 Task: Search one way flight ticket for 3 adults, 3 children in business from Nantucket: Nantucket Memorial Airport to Jacksonville: Albert J. Ellis Airport on 5-3-2023. Choice of flights is Southwest. Number of bags: 1 carry on bag and 3 checked bags. Outbound departure time preference is 12:00.
Action: Mouse moved to (249, 332)
Screenshot: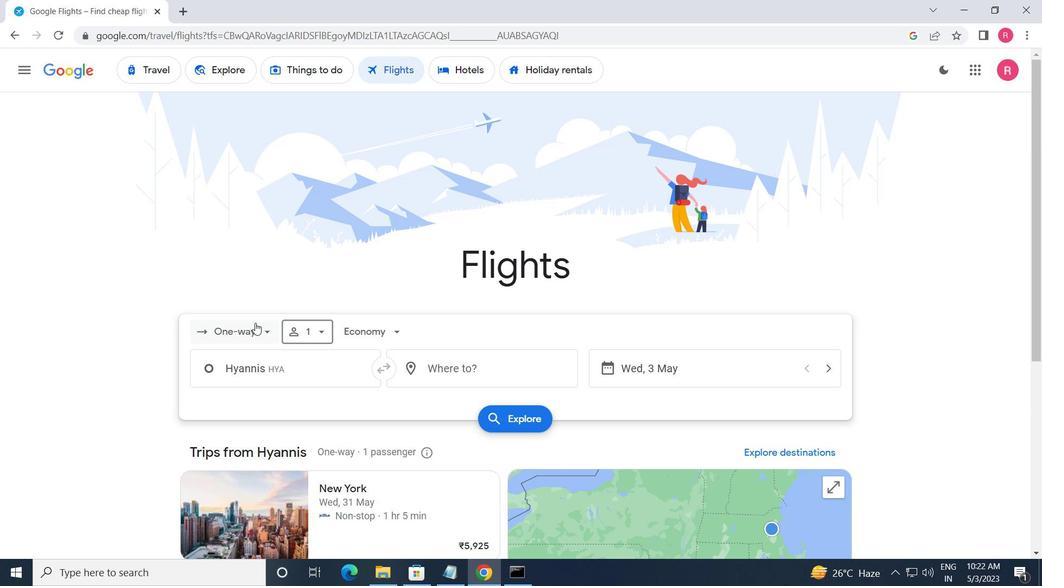 
Action: Mouse pressed left at (249, 332)
Screenshot: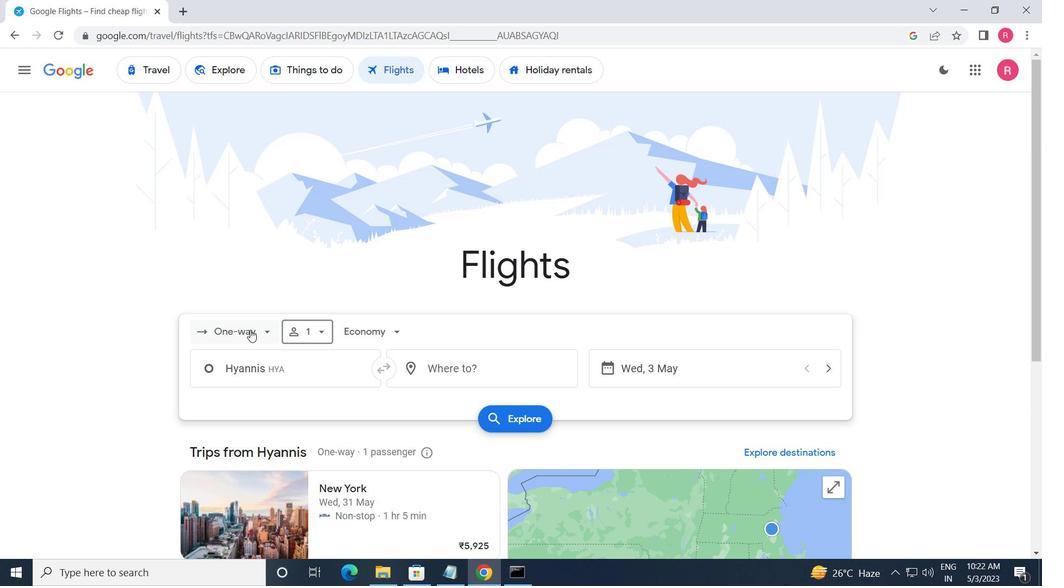 
Action: Mouse moved to (261, 392)
Screenshot: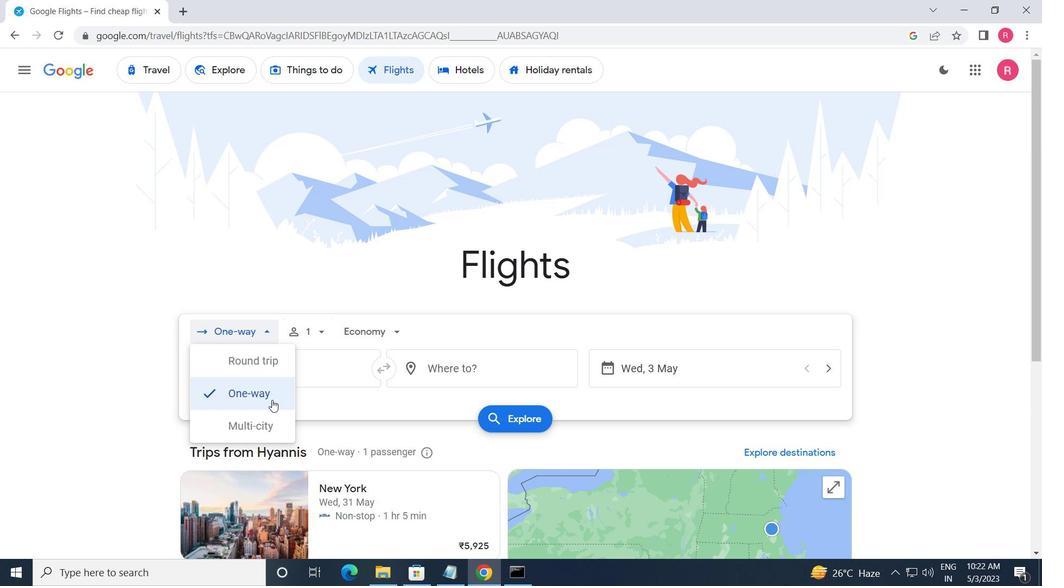 
Action: Mouse pressed left at (261, 392)
Screenshot: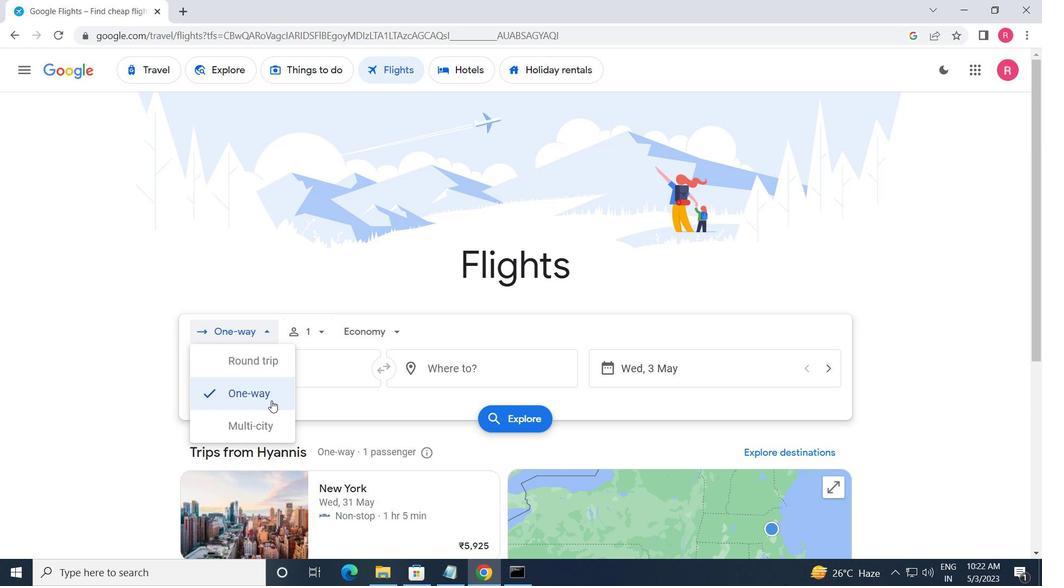 
Action: Mouse moved to (312, 345)
Screenshot: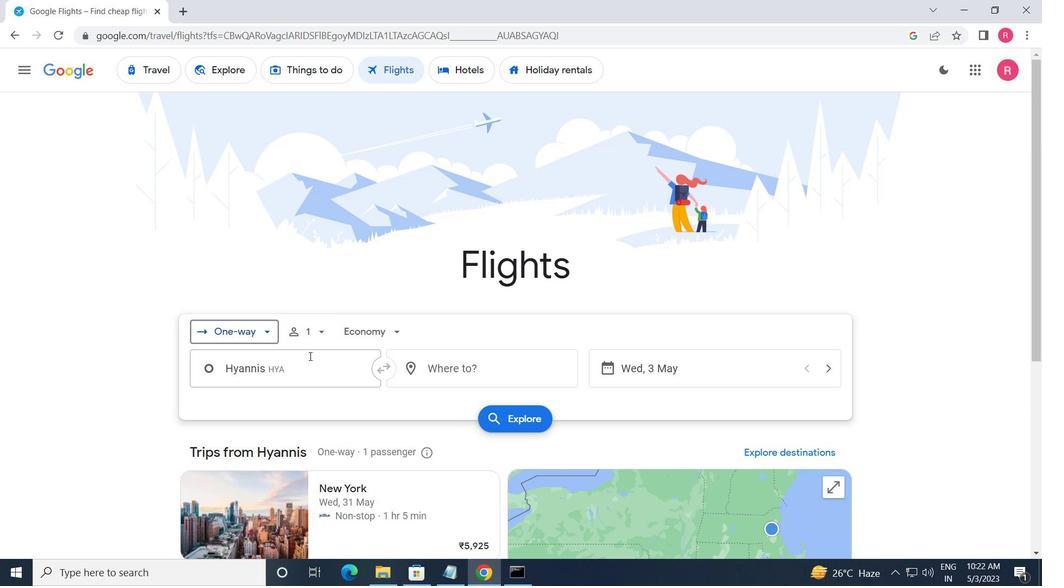 
Action: Mouse pressed left at (312, 345)
Screenshot: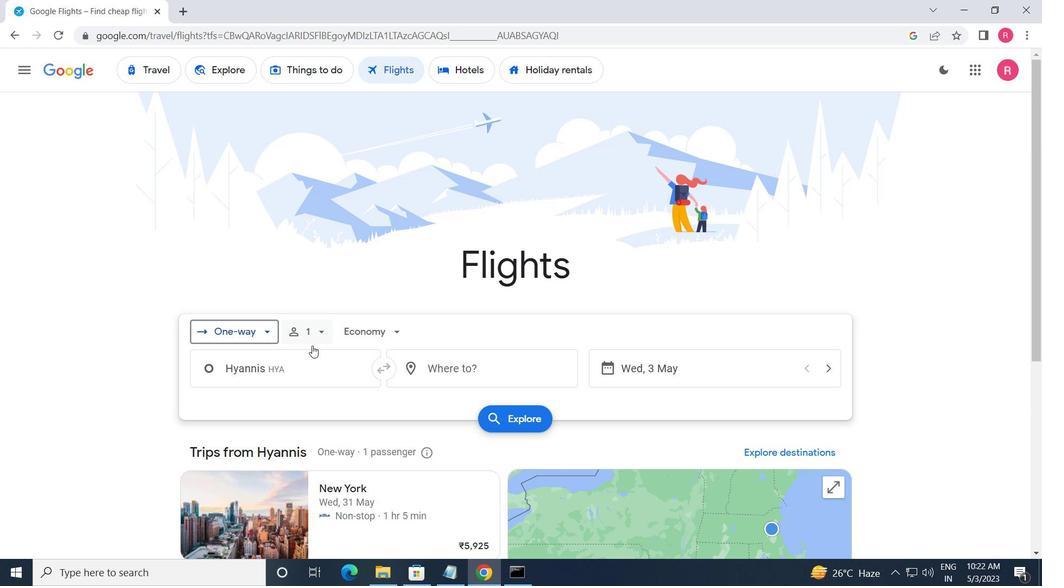
Action: Mouse moved to (434, 371)
Screenshot: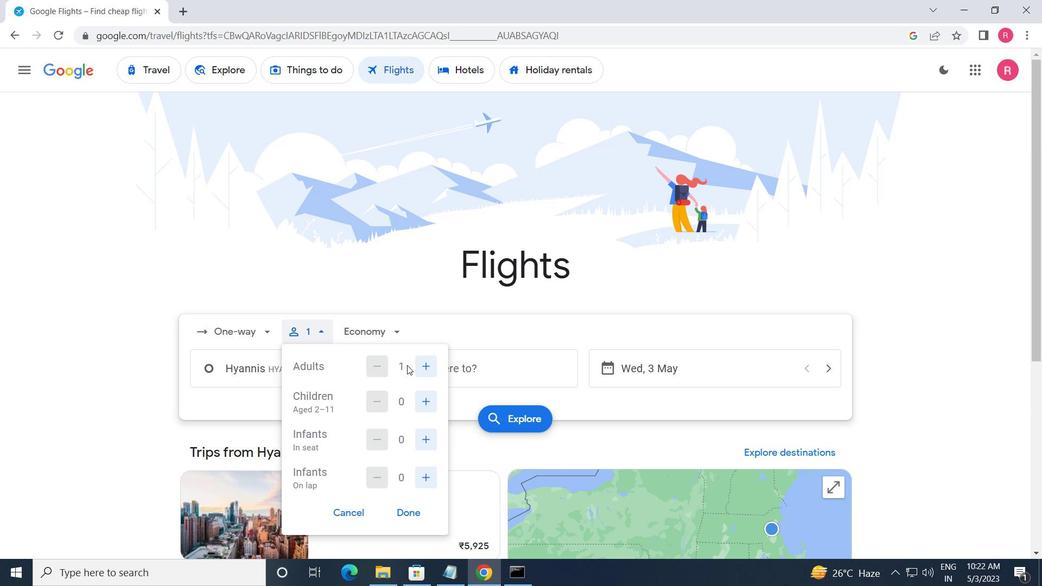 
Action: Mouse pressed left at (434, 371)
Screenshot: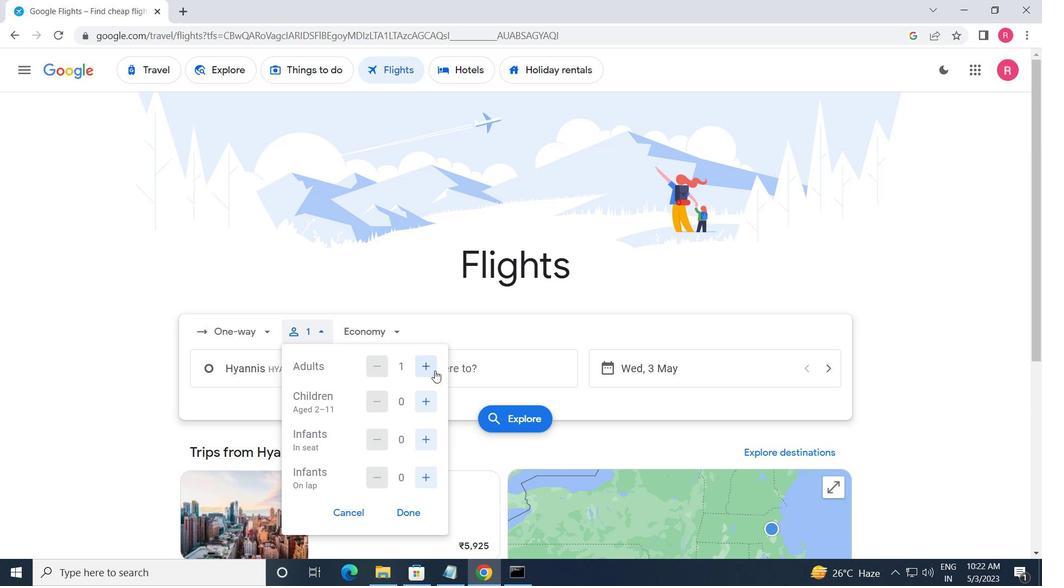 
Action: Mouse pressed left at (434, 371)
Screenshot: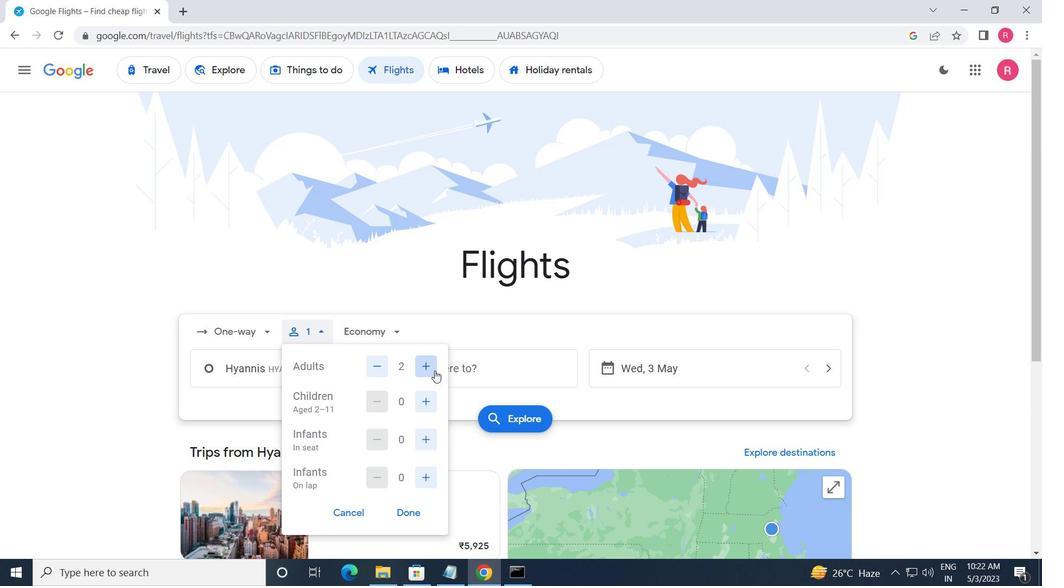 
Action: Mouse moved to (427, 408)
Screenshot: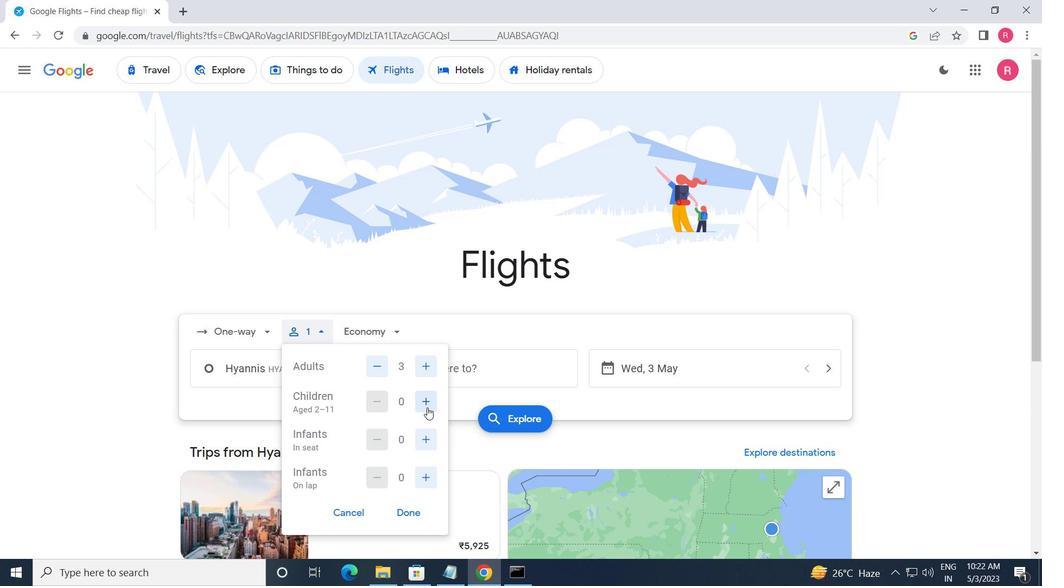 
Action: Mouse pressed left at (427, 408)
Screenshot: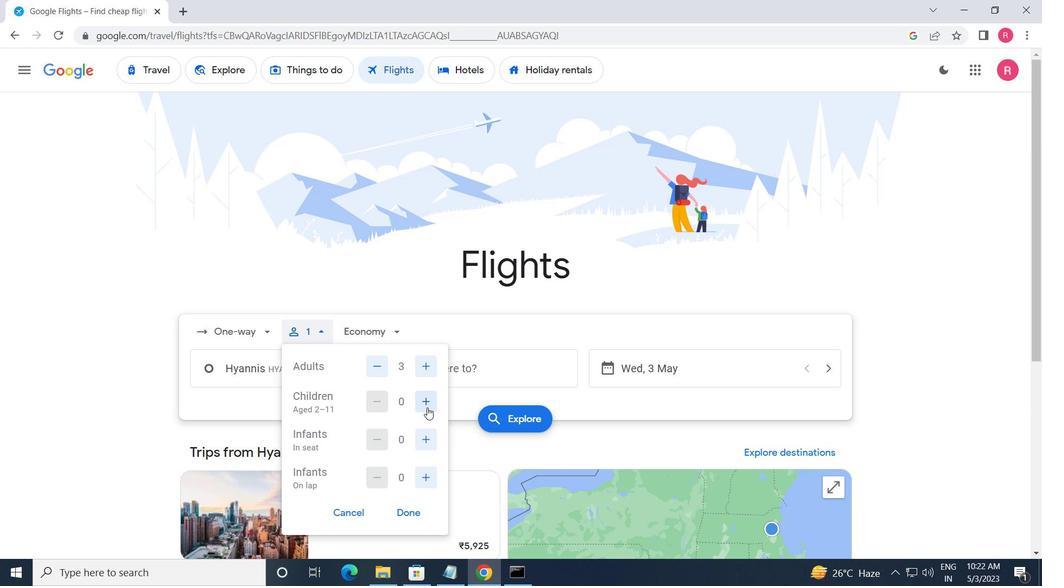 
Action: Mouse pressed left at (427, 408)
Screenshot: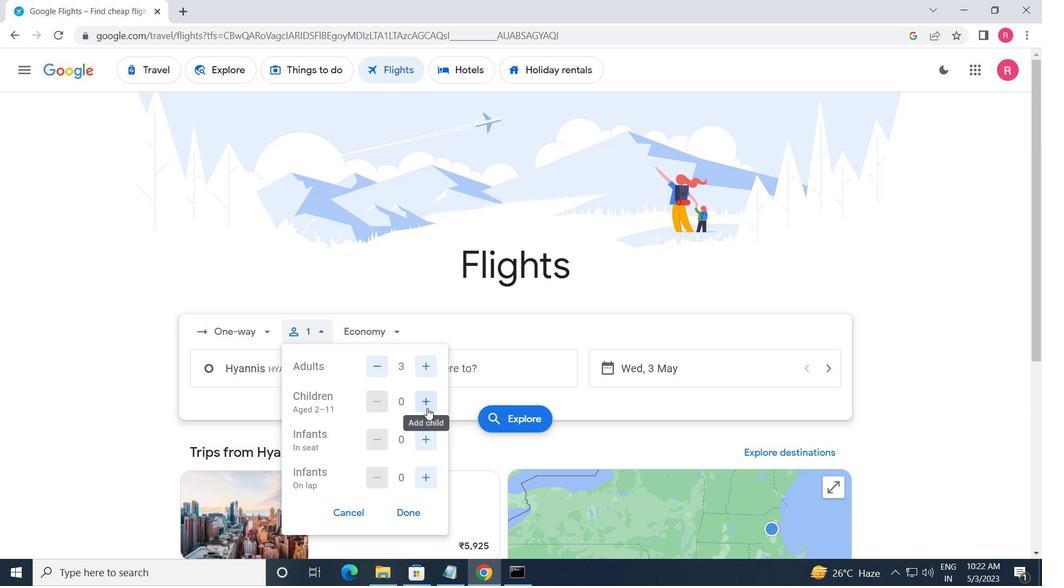 
Action: Mouse pressed left at (427, 408)
Screenshot: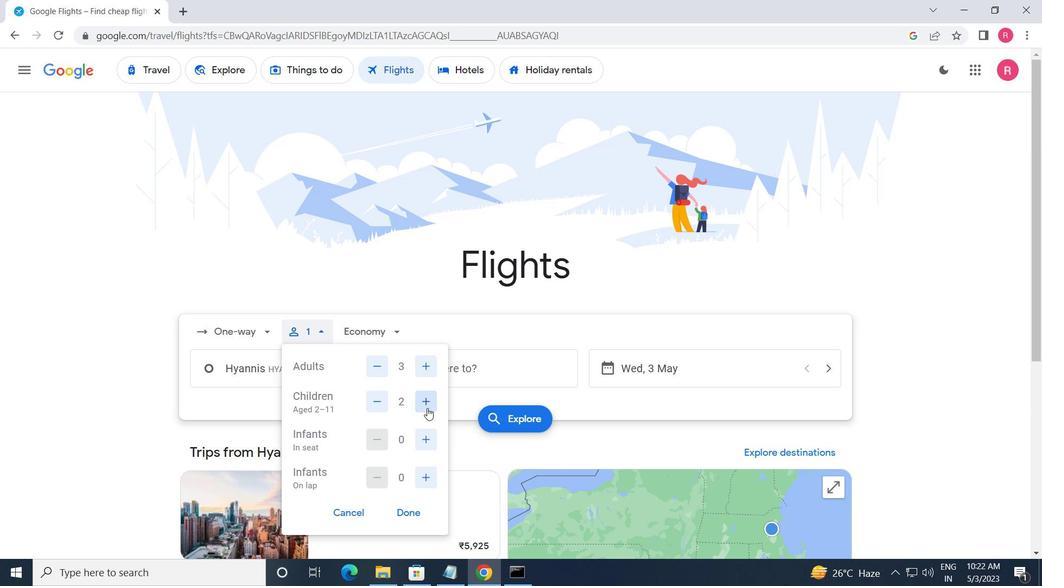 
Action: Mouse moved to (392, 338)
Screenshot: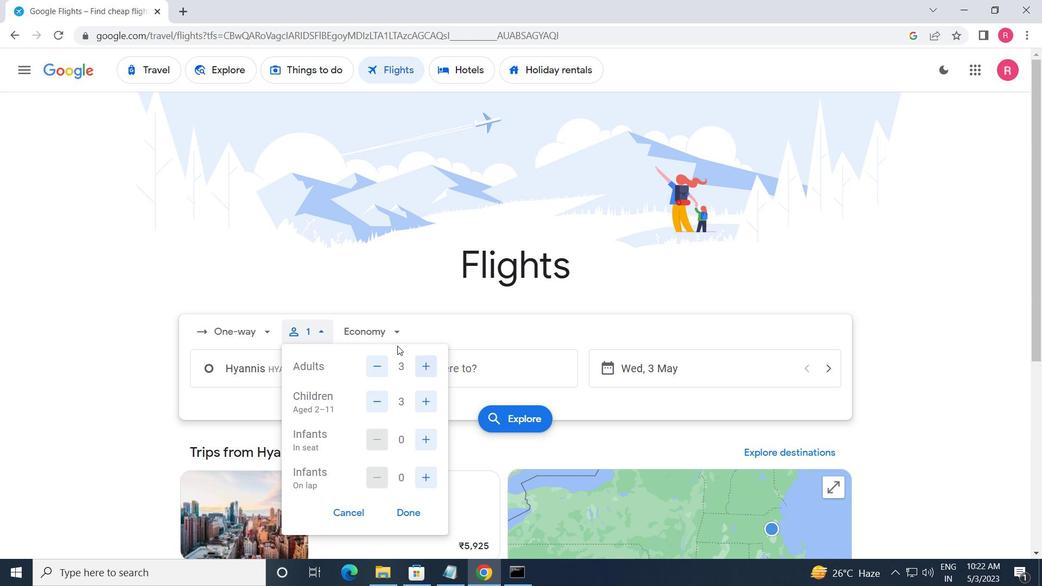 
Action: Mouse pressed left at (392, 338)
Screenshot: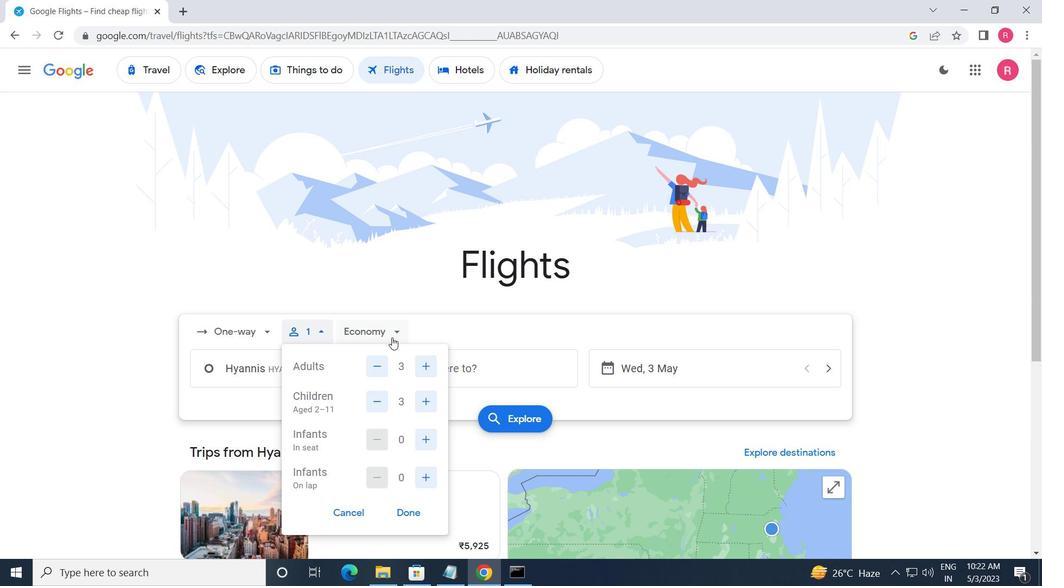 
Action: Mouse moved to (413, 428)
Screenshot: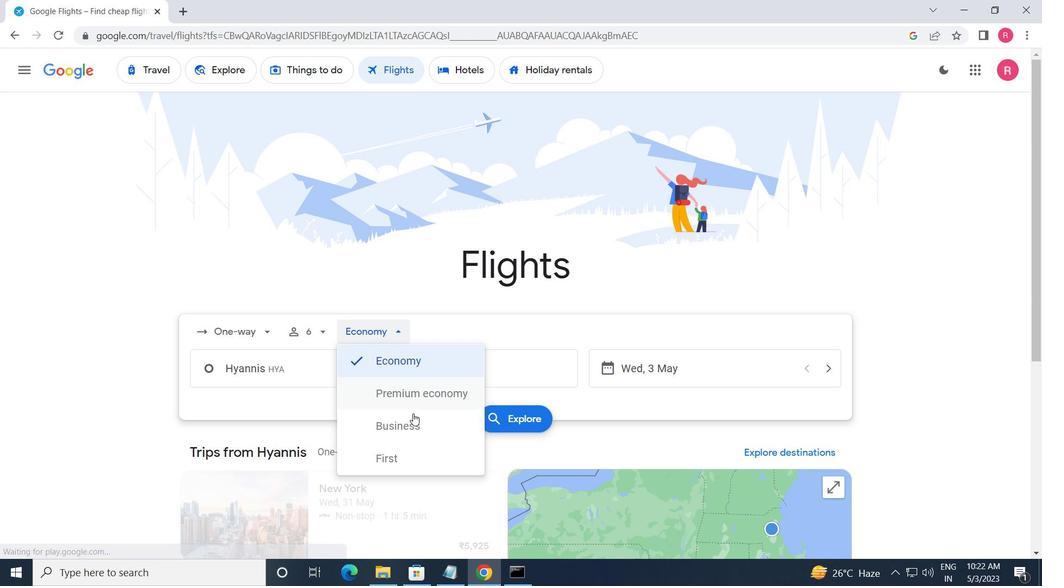 
Action: Mouse pressed left at (413, 428)
Screenshot: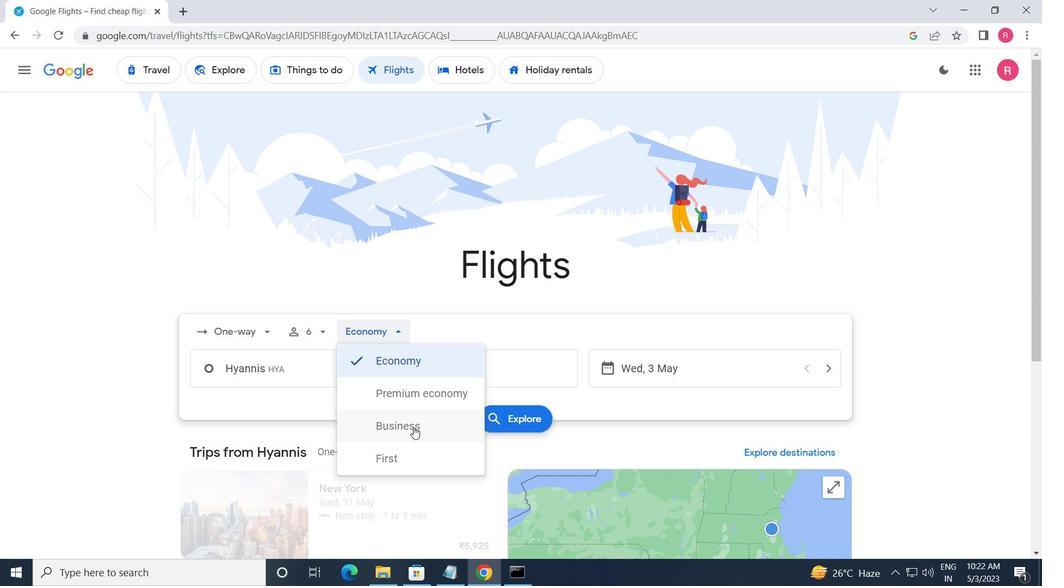 
Action: Mouse moved to (325, 379)
Screenshot: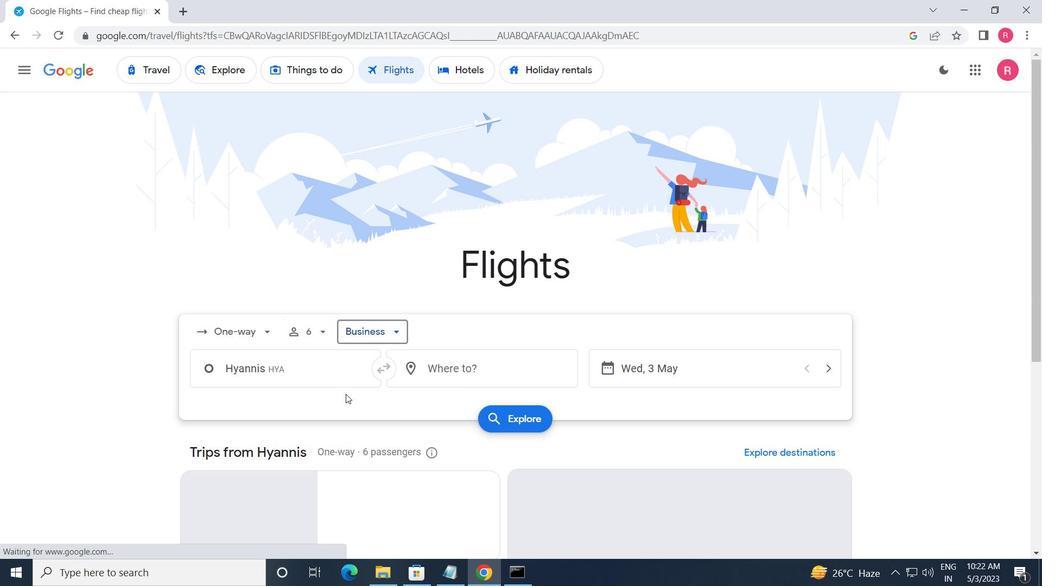 
Action: Mouse pressed left at (325, 379)
Screenshot: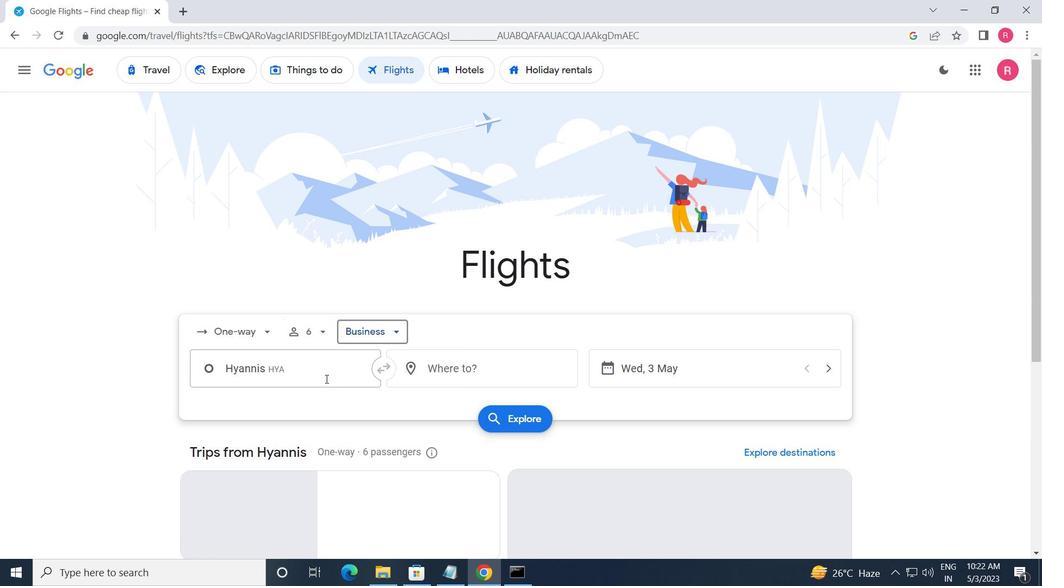 
Action: Key pressed <Key.shift>NANTUCKET
Screenshot: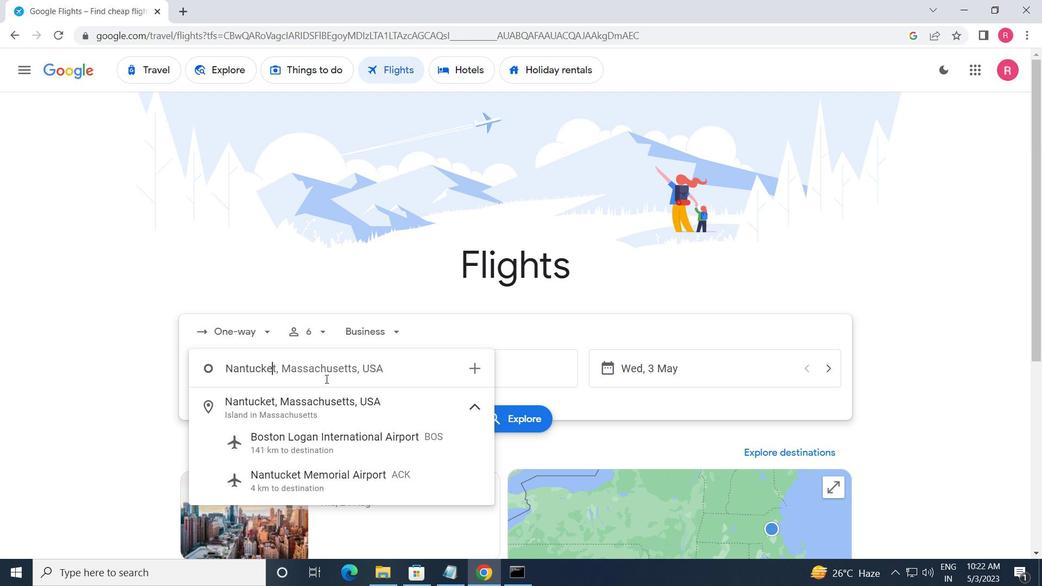 
Action: Mouse moved to (359, 491)
Screenshot: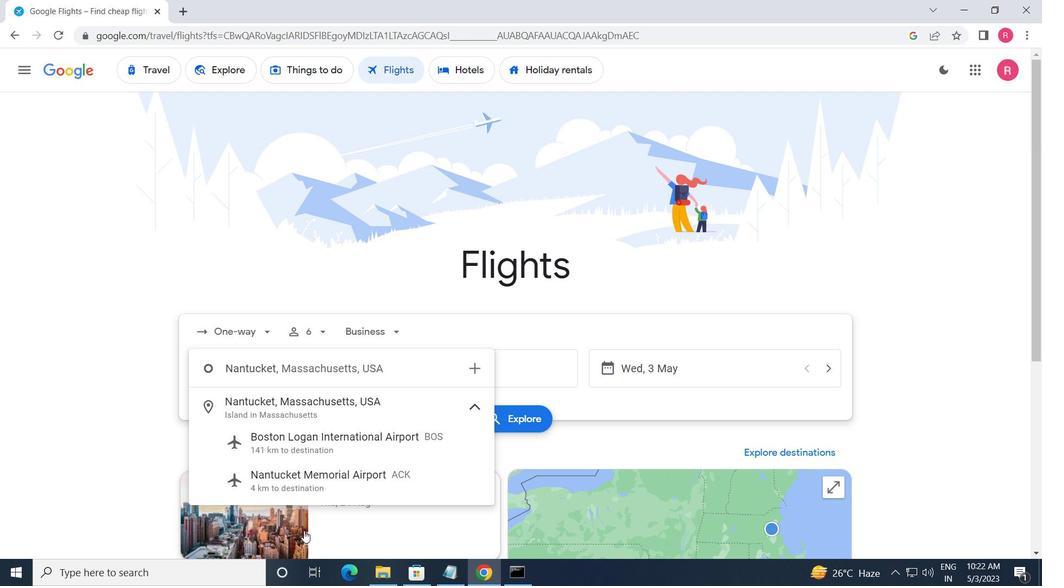 
Action: Mouse pressed left at (359, 491)
Screenshot: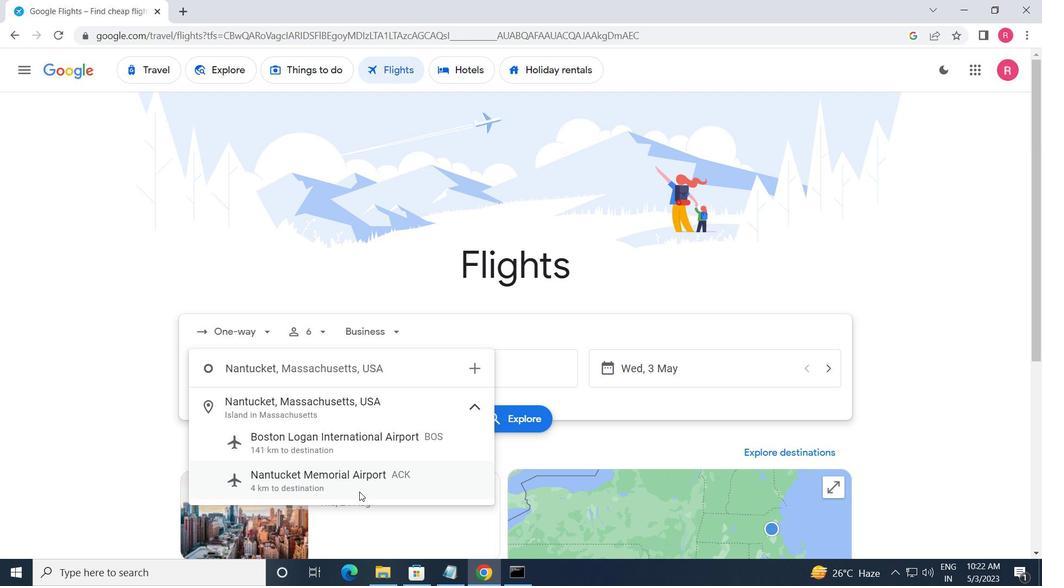 
Action: Mouse moved to (433, 377)
Screenshot: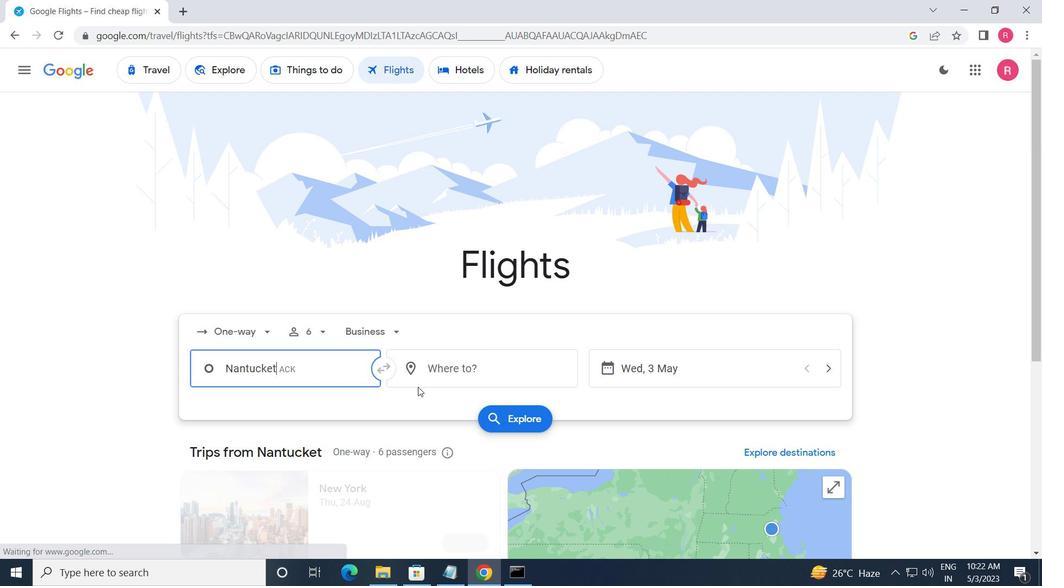 
Action: Mouse pressed left at (433, 377)
Screenshot: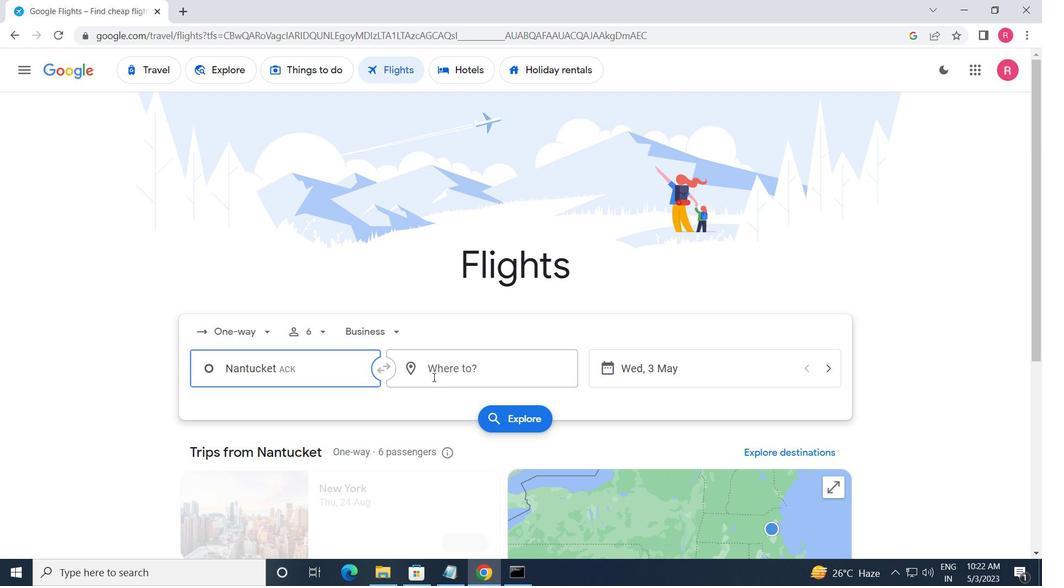 
Action: Mouse moved to (479, 515)
Screenshot: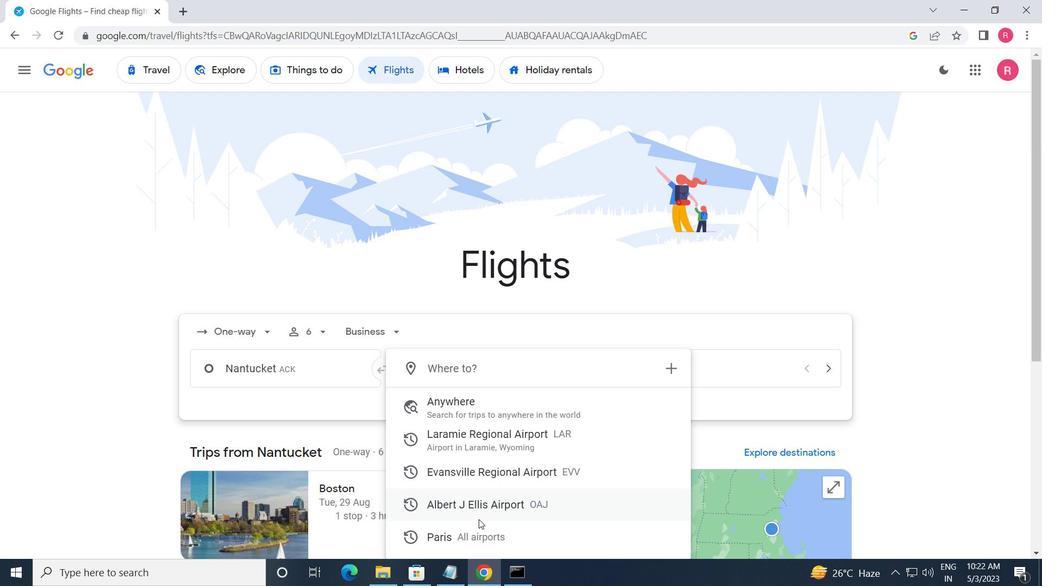 
Action: Mouse pressed left at (479, 515)
Screenshot: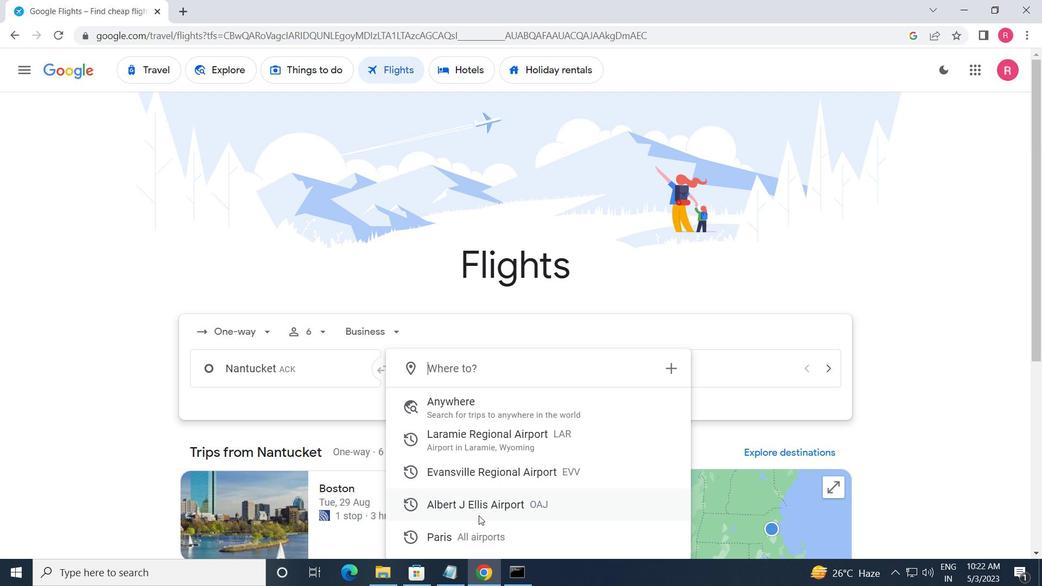 
Action: Mouse moved to (734, 376)
Screenshot: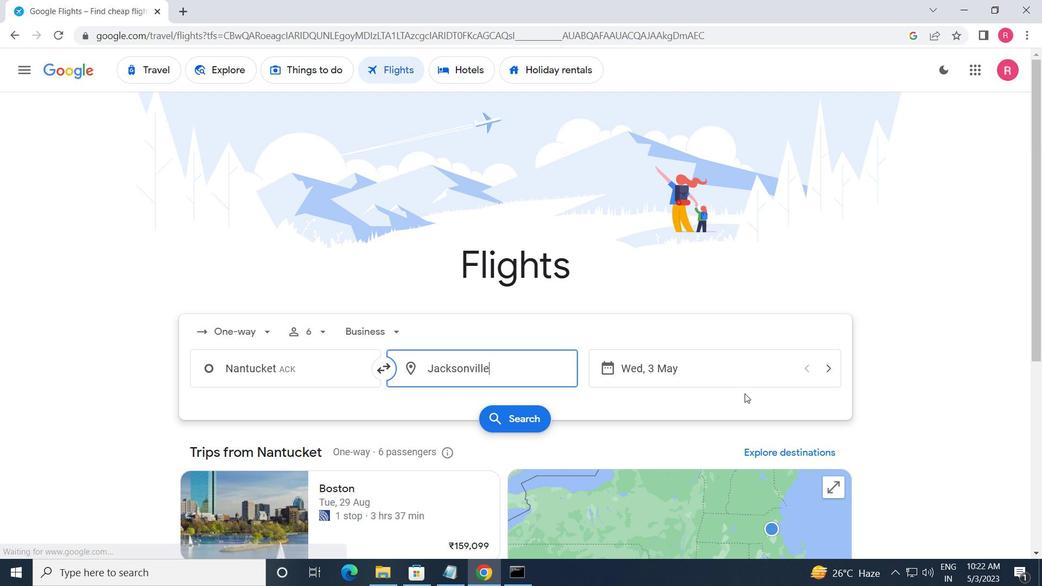
Action: Mouse pressed left at (734, 376)
Screenshot: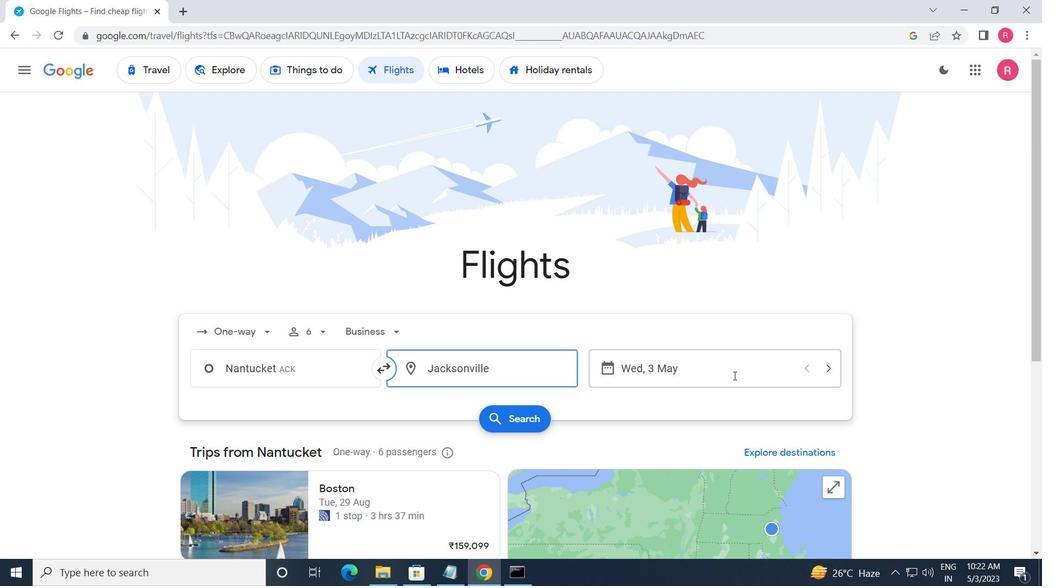 
Action: Mouse moved to (456, 320)
Screenshot: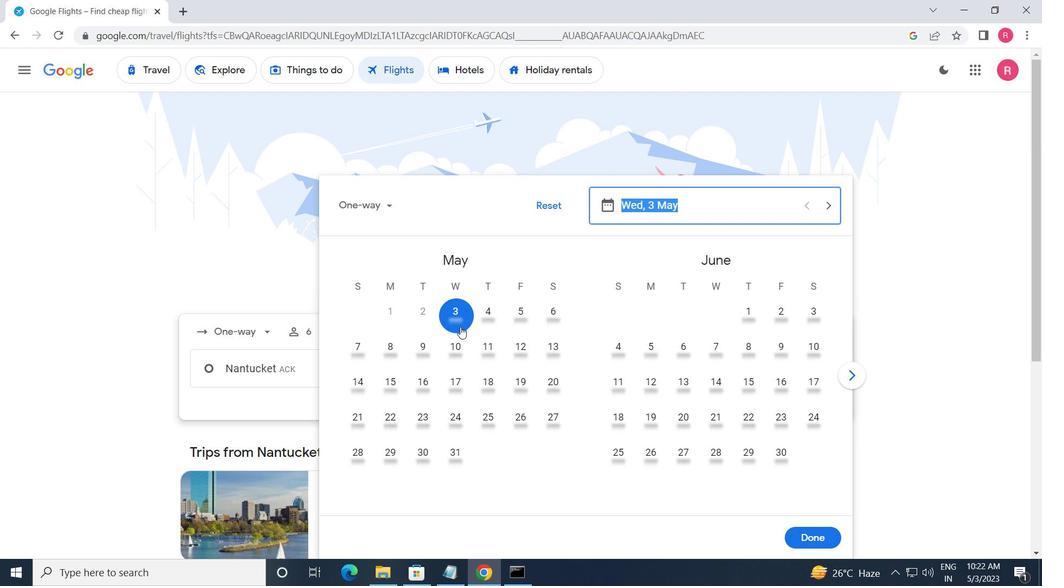 
Action: Mouse pressed left at (456, 320)
Screenshot: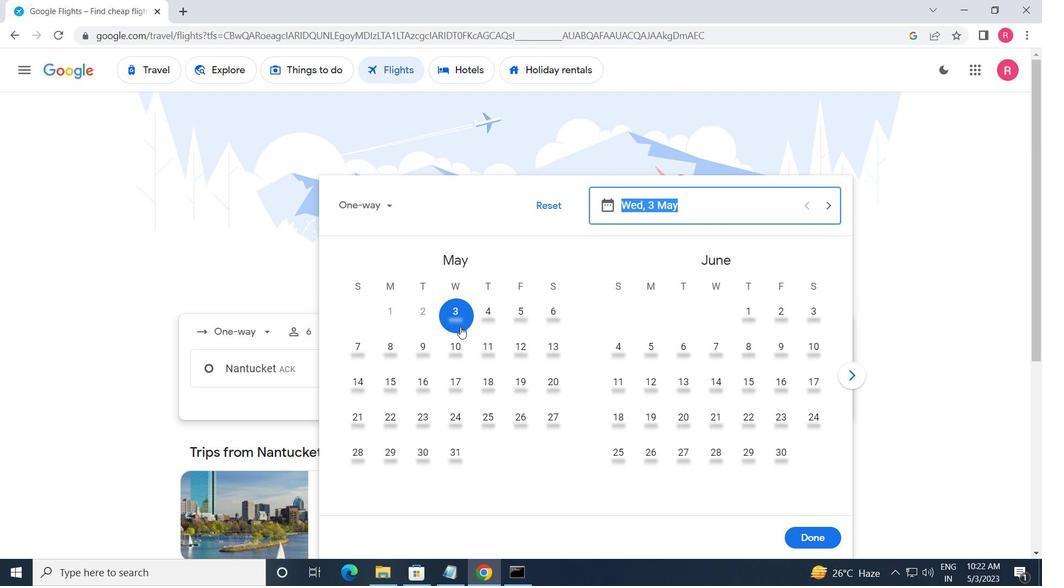 
Action: Mouse moved to (821, 543)
Screenshot: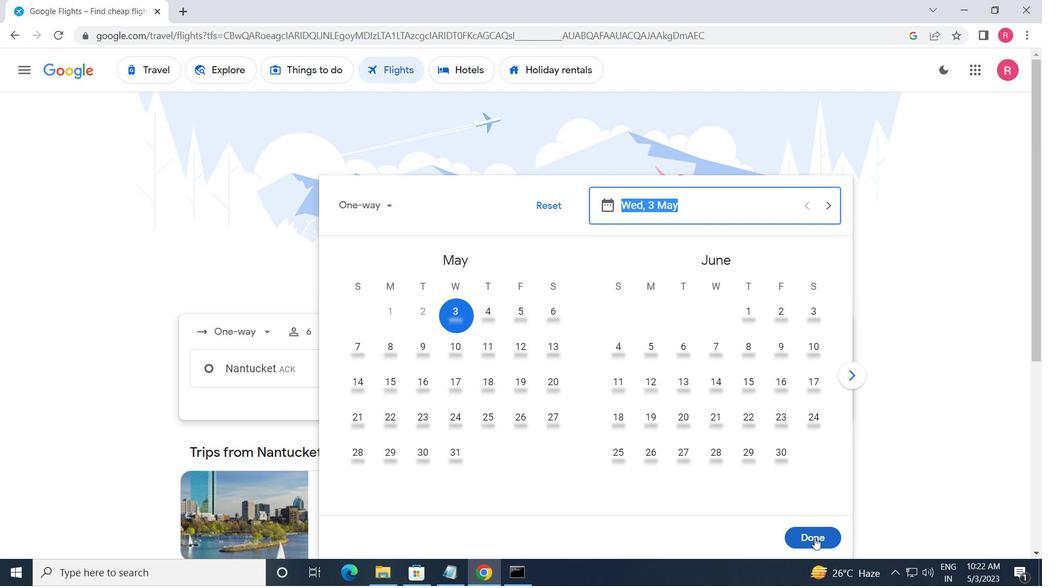
Action: Mouse pressed left at (821, 543)
Screenshot: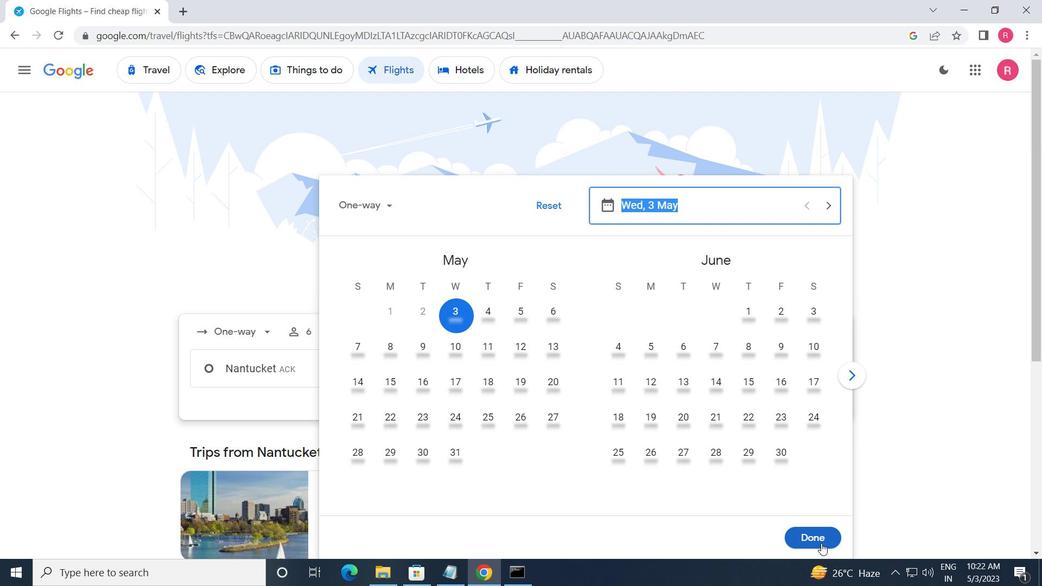 
Action: Mouse moved to (528, 428)
Screenshot: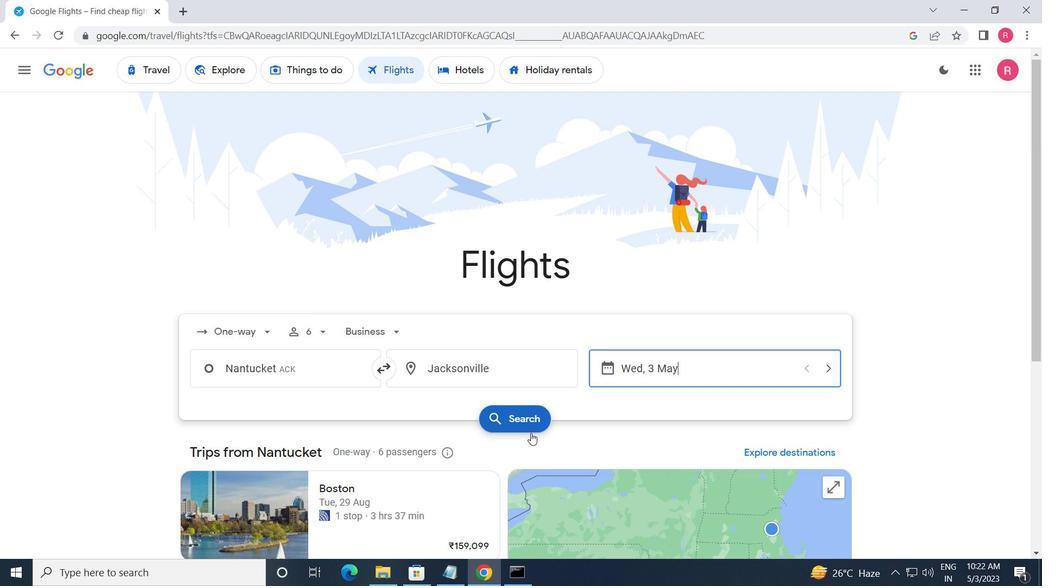 
Action: Mouse pressed left at (528, 428)
Screenshot: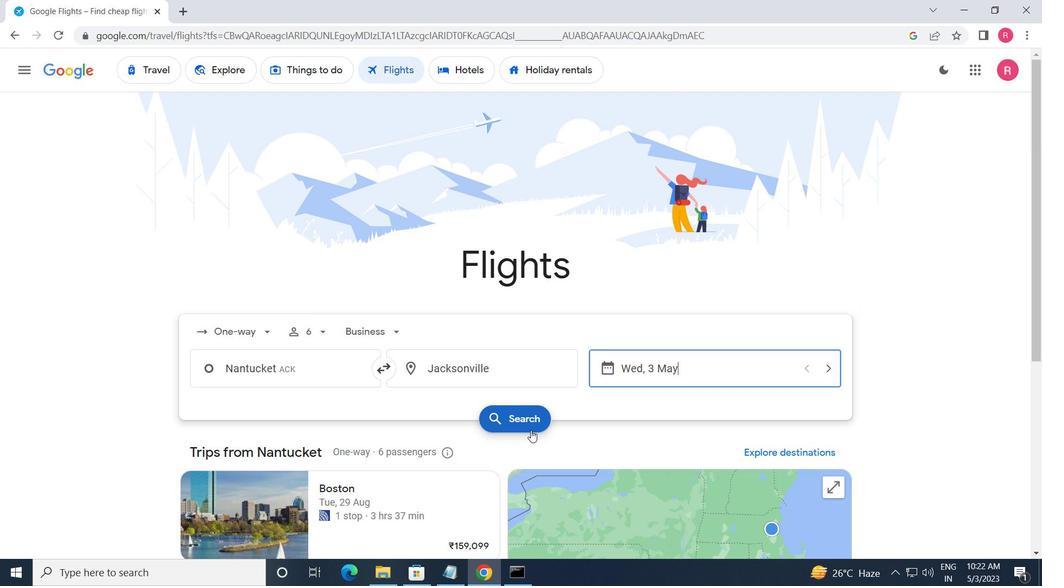 
Action: Mouse moved to (221, 199)
Screenshot: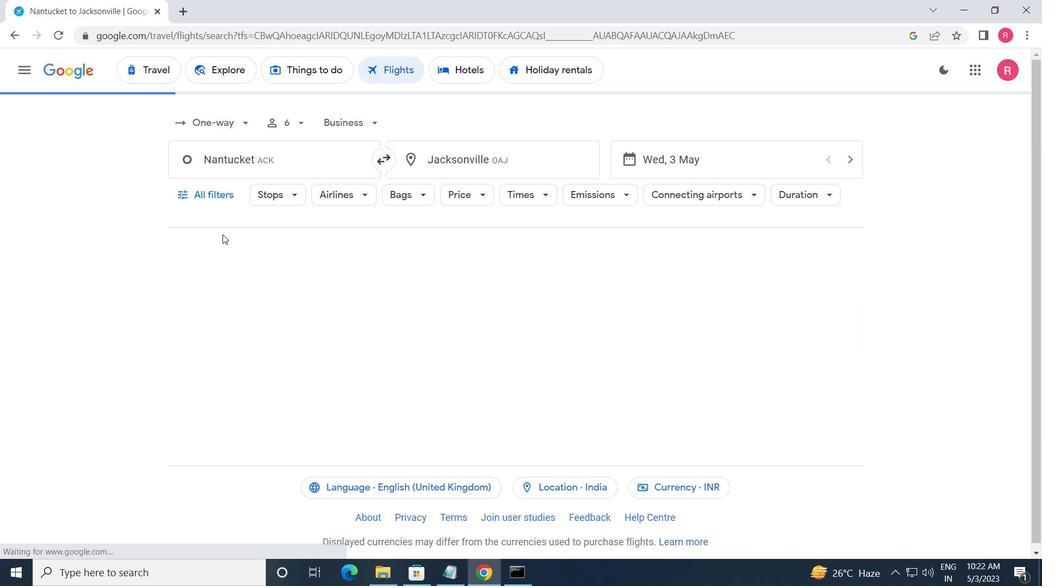
Action: Mouse pressed left at (221, 199)
Screenshot: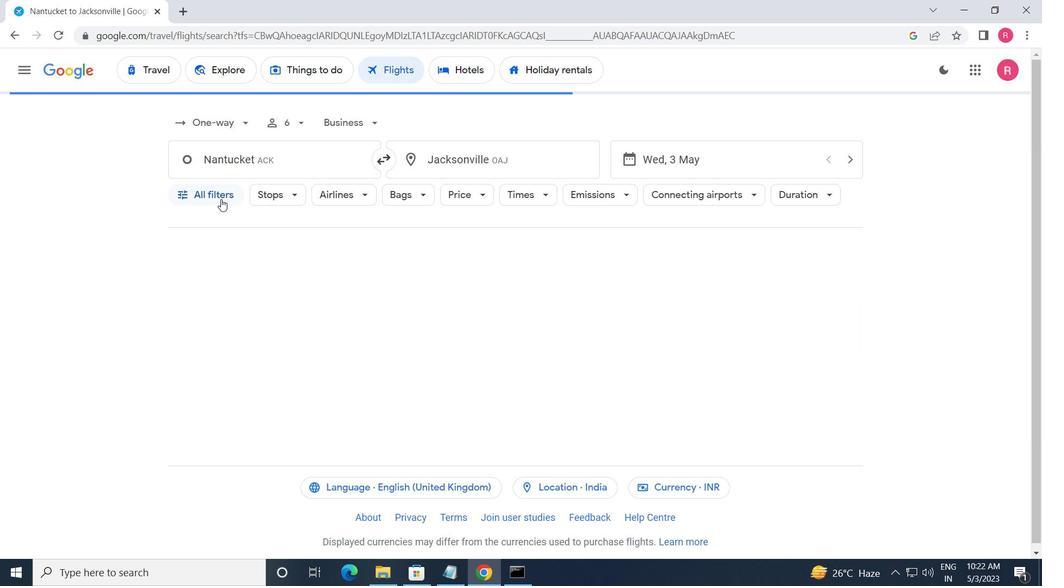 
Action: Mouse moved to (233, 317)
Screenshot: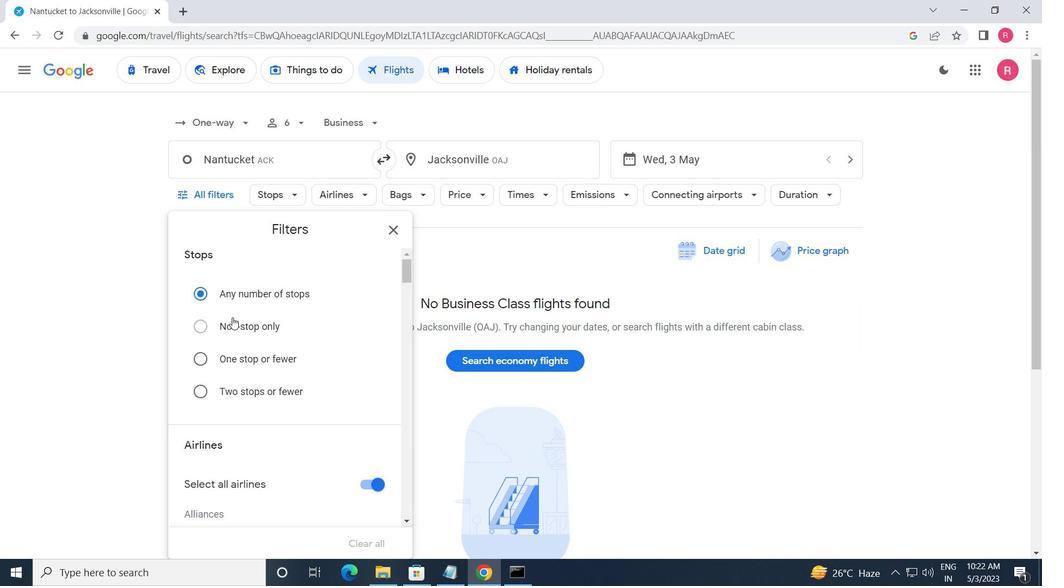 
Action: Mouse scrolled (233, 316) with delta (0, 0)
Screenshot: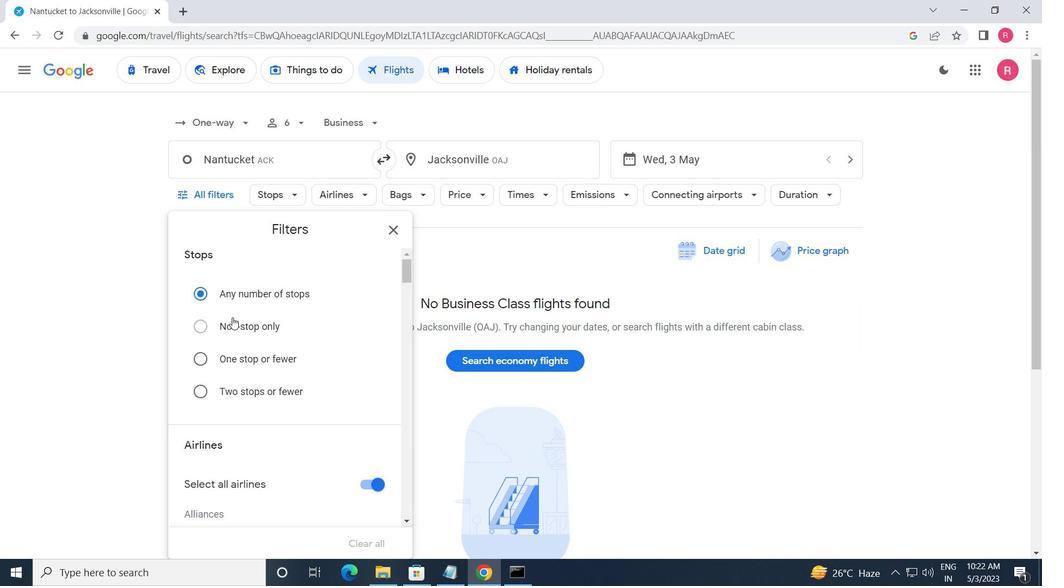 
Action: Mouse moved to (258, 353)
Screenshot: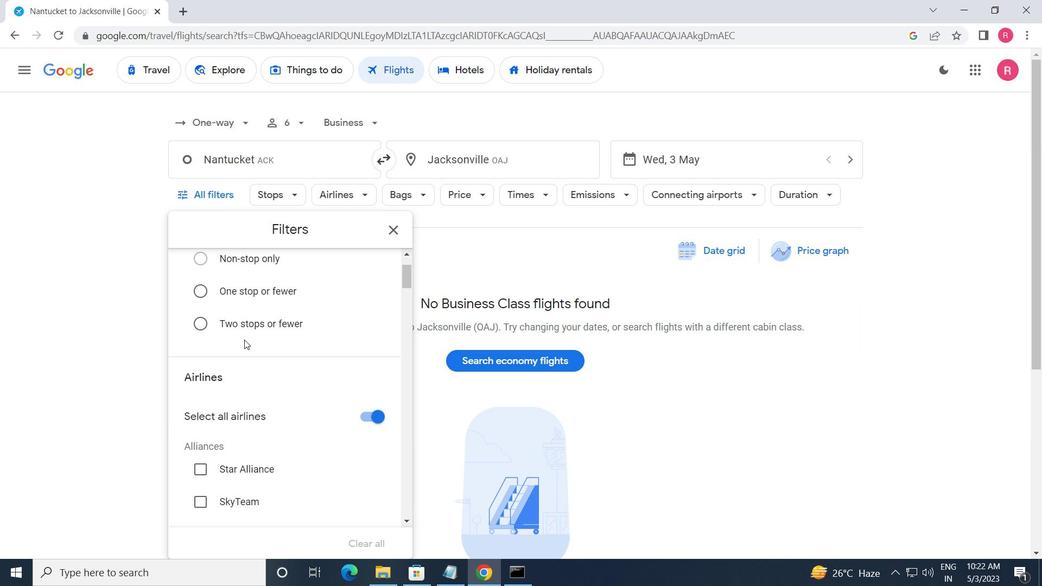 
Action: Mouse scrolled (258, 352) with delta (0, 0)
Screenshot: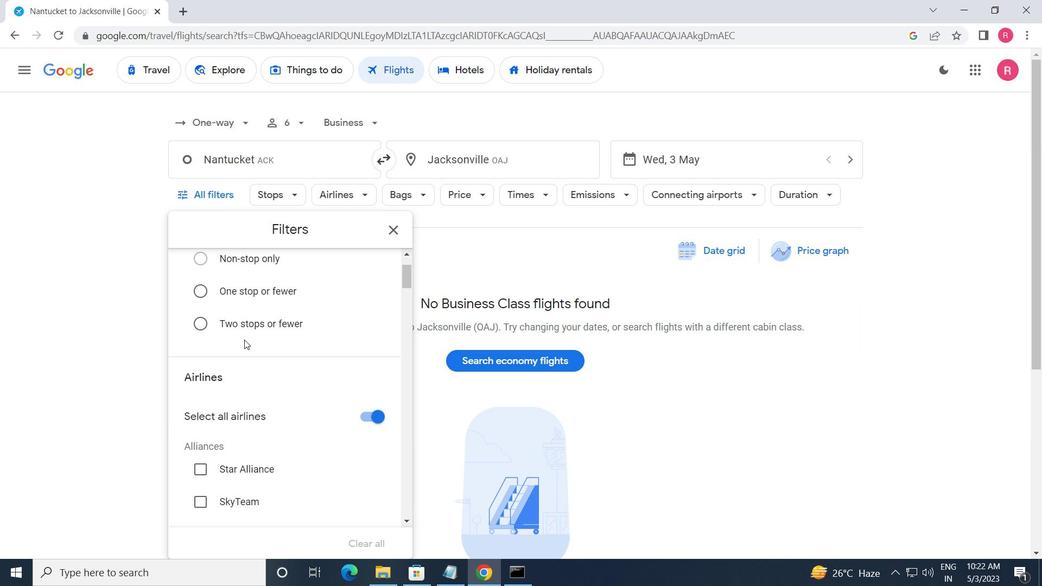 
Action: Mouse moved to (259, 353)
Screenshot: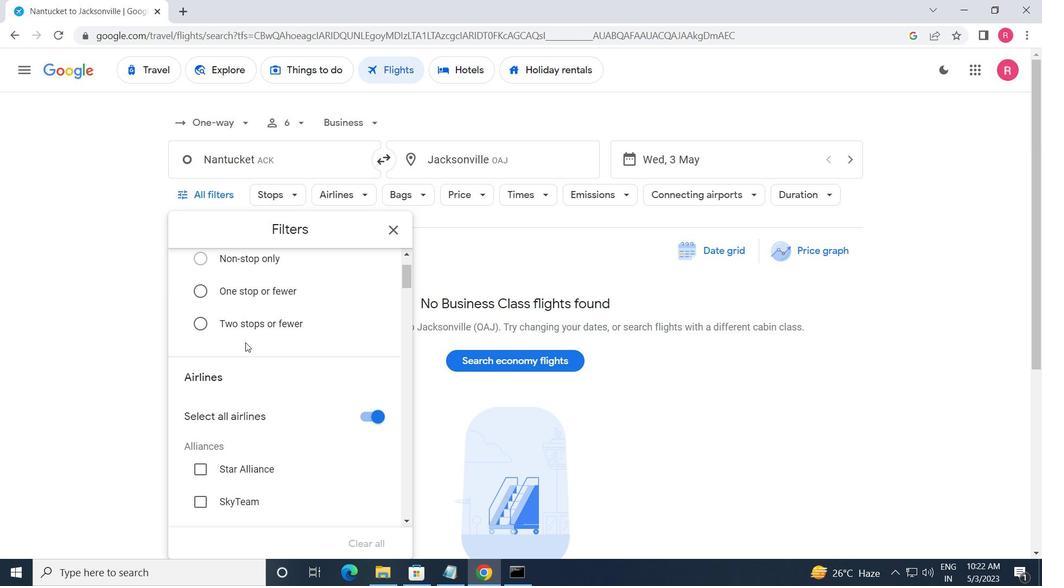 
Action: Mouse scrolled (259, 353) with delta (0, 0)
Screenshot: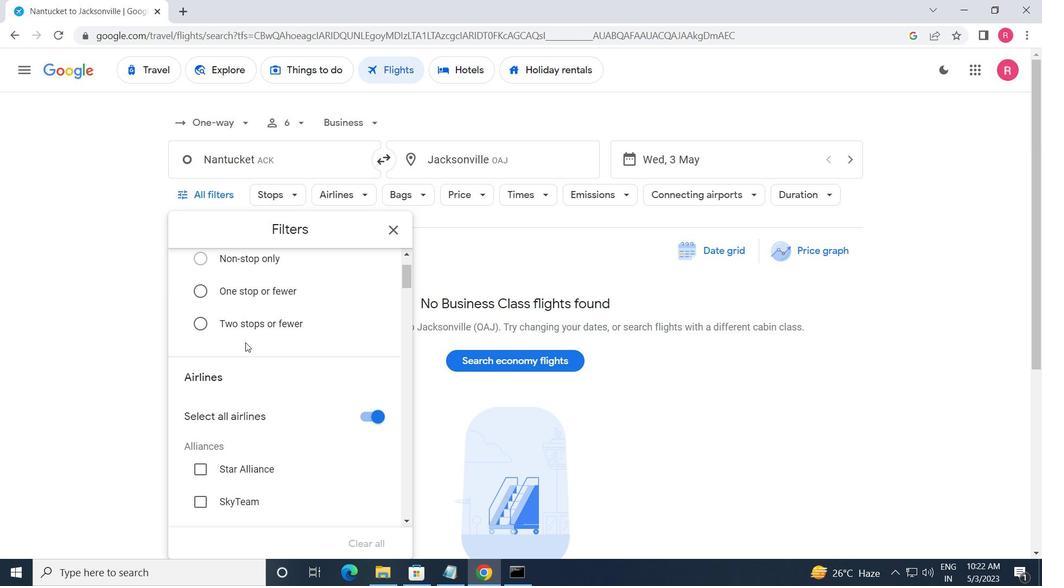 
Action: Mouse scrolled (259, 353) with delta (0, 0)
Screenshot: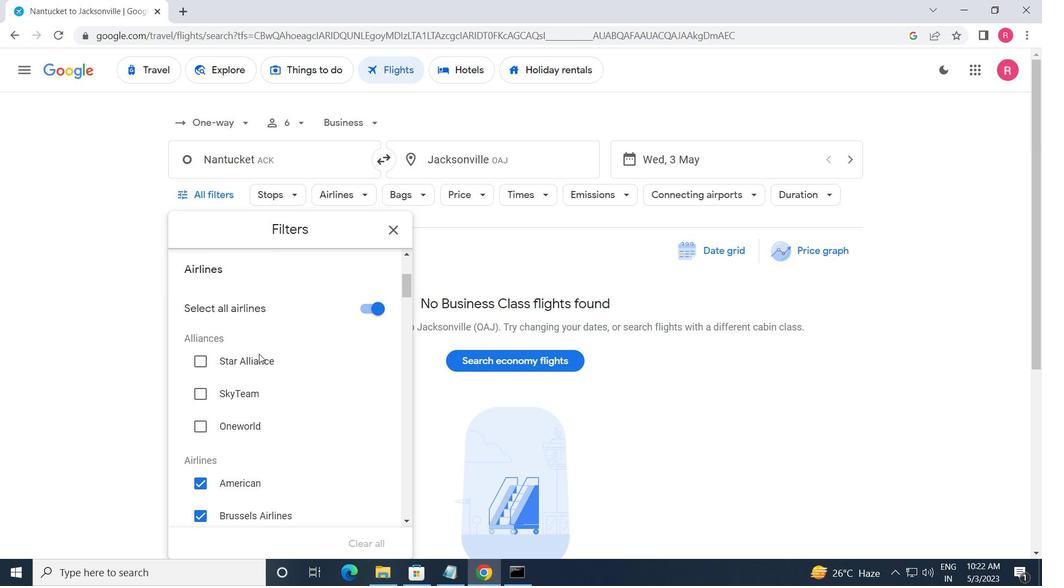 
Action: Mouse scrolled (259, 353) with delta (0, 0)
Screenshot: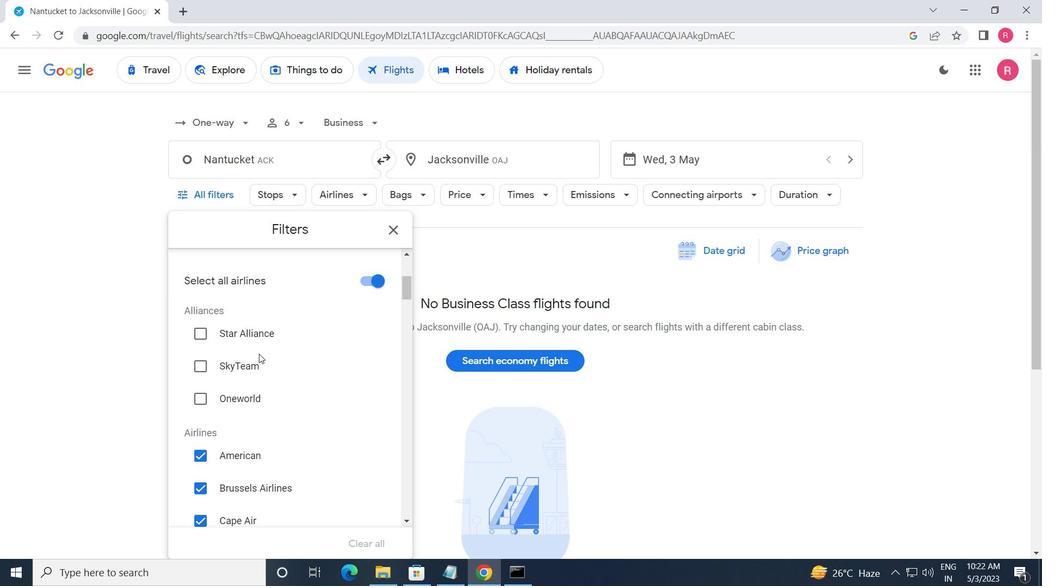 
Action: Mouse scrolled (259, 353) with delta (0, 0)
Screenshot: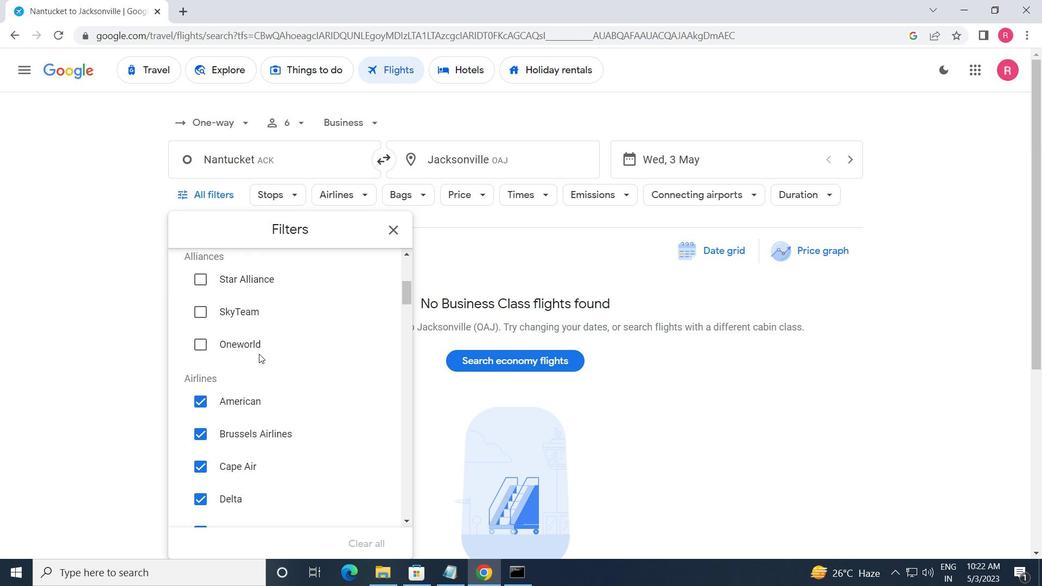 
Action: Mouse moved to (320, 408)
Screenshot: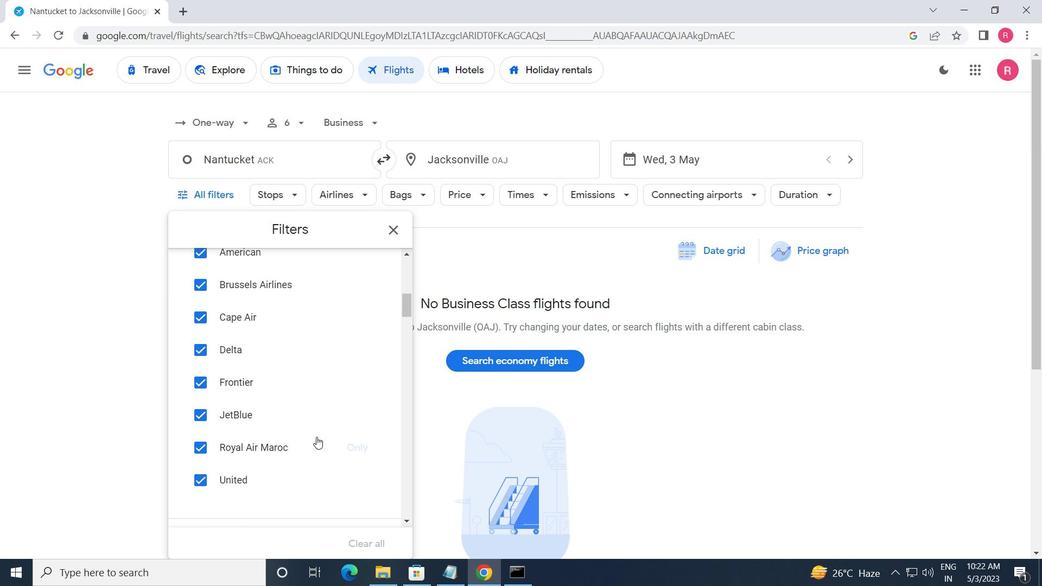 
Action: Mouse scrolled (320, 409) with delta (0, 0)
Screenshot: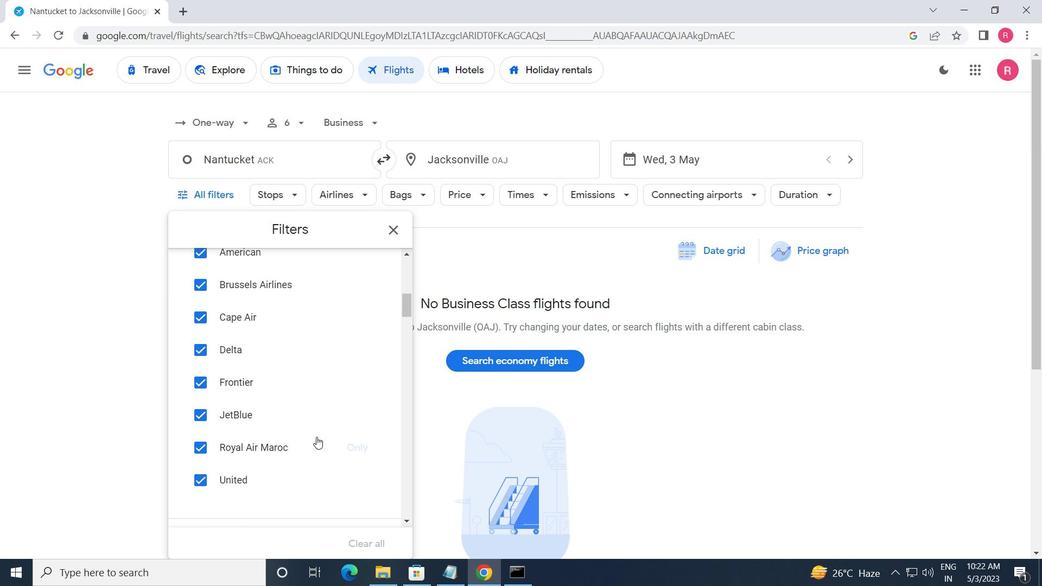 
Action: Mouse moved to (320, 406)
Screenshot: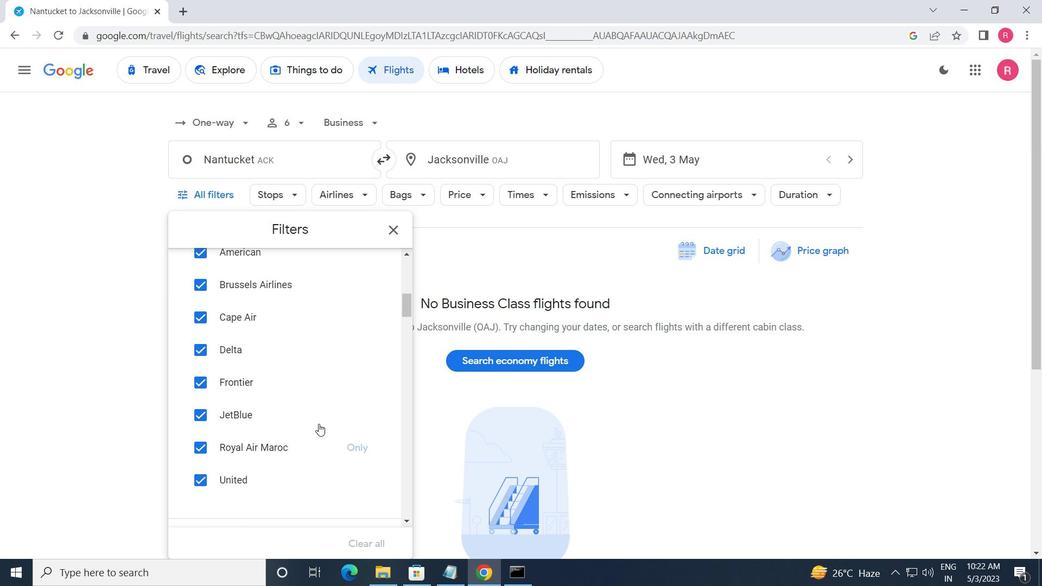 
Action: Mouse scrolled (320, 407) with delta (0, 0)
Screenshot: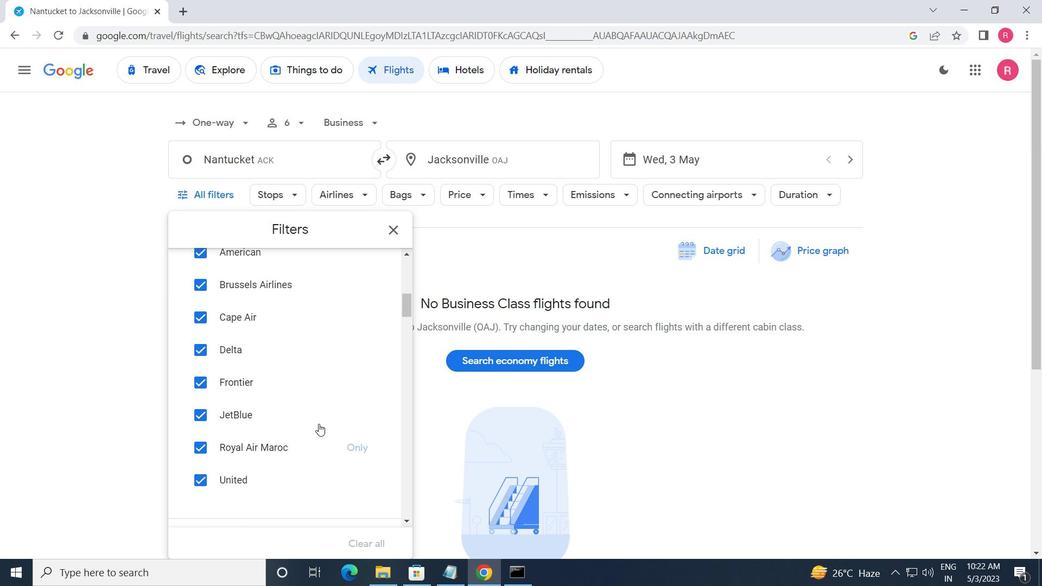 
Action: Mouse moved to (320, 406)
Screenshot: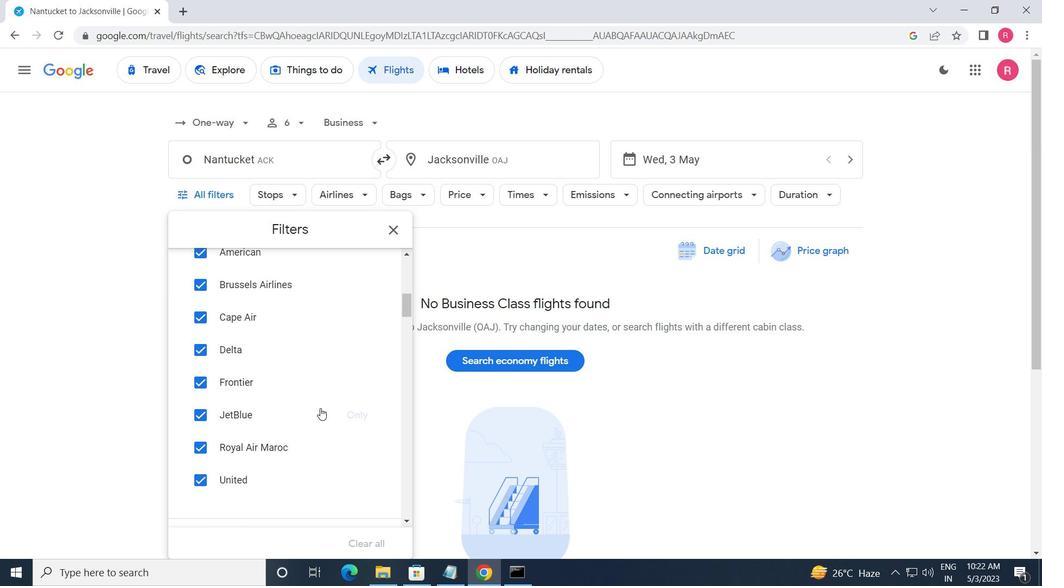
Action: Mouse scrolled (320, 406) with delta (0, 0)
Screenshot: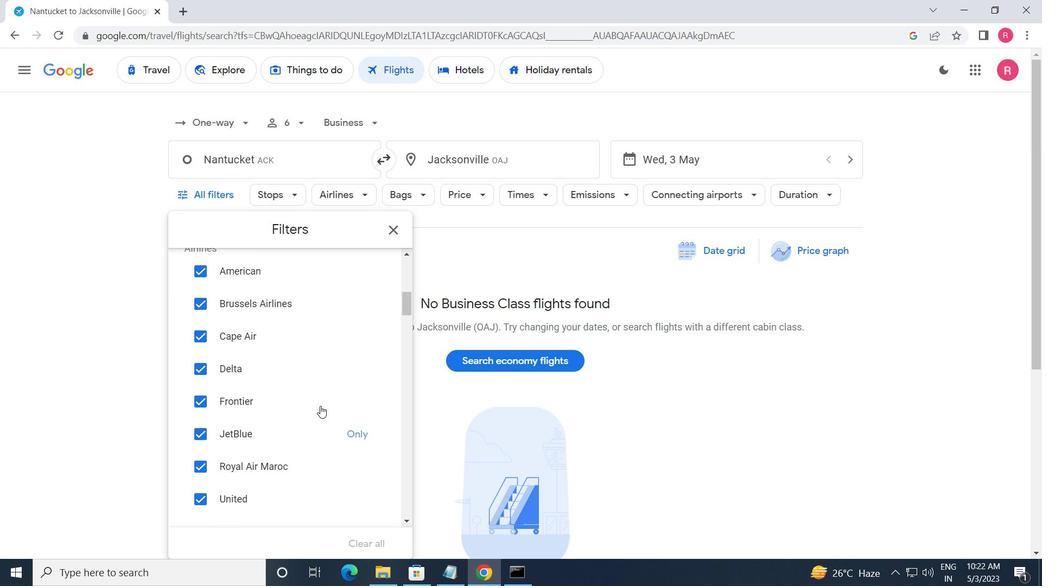 
Action: Mouse moved to (368, 282)
Screenshot: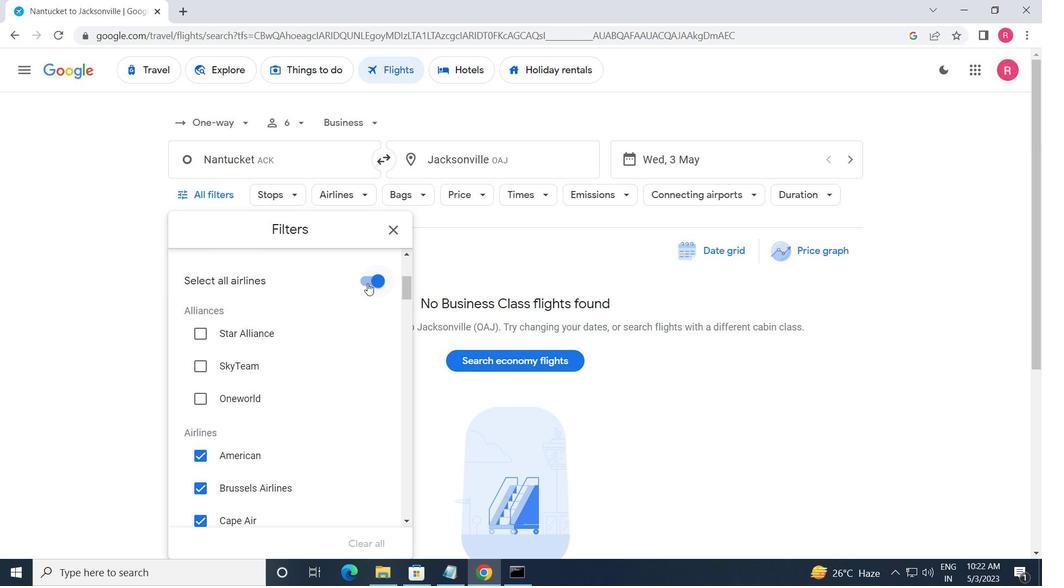 
Action: Mouse pressed left at (368, 282)
Screenshot: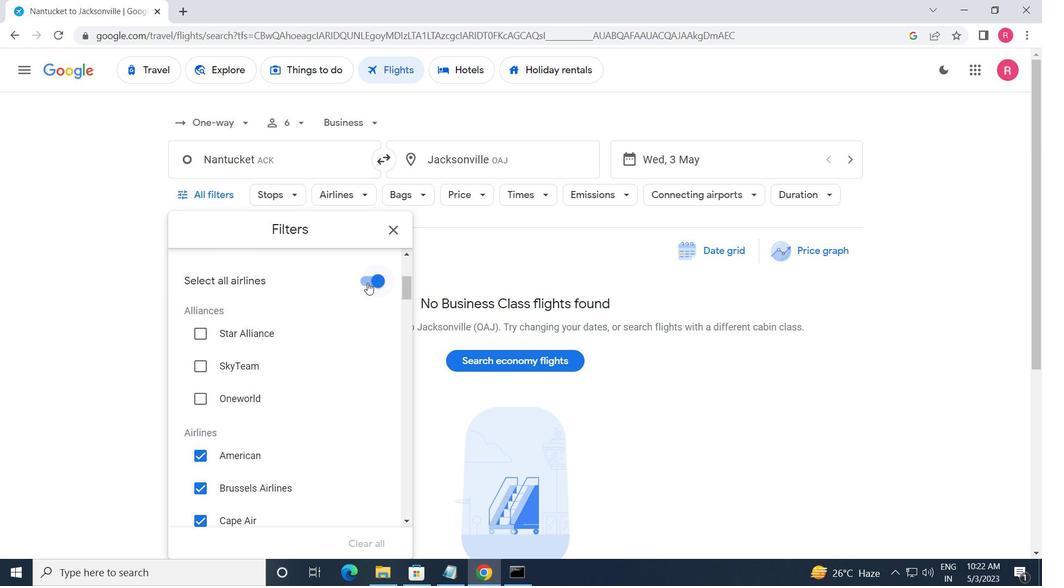 
Action: Mouse moved to (341, 430)
Screenshot: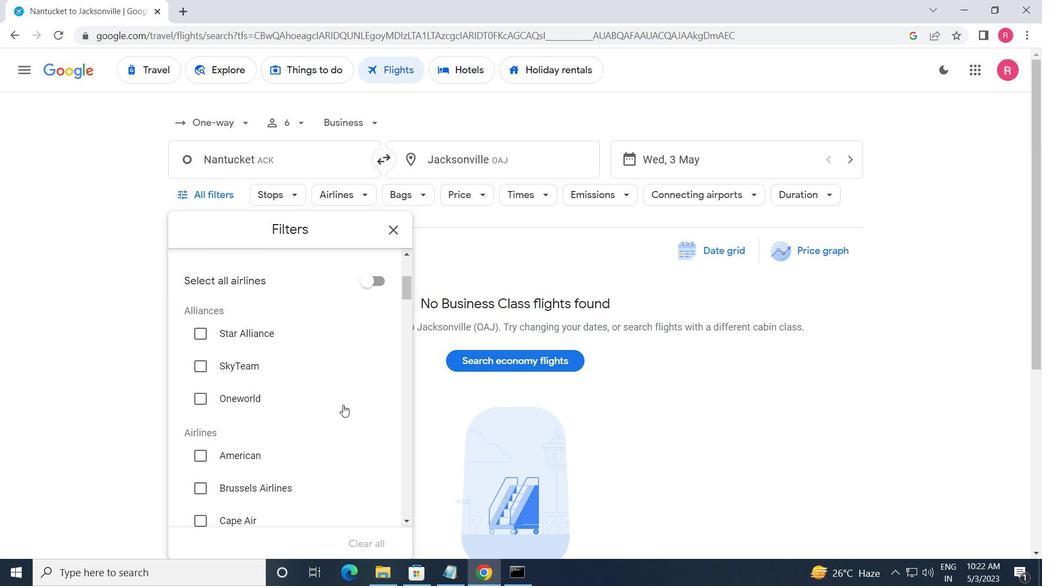 
Action: Mouse scrolled (341, 429) with delta (0, 0)
Screenshot: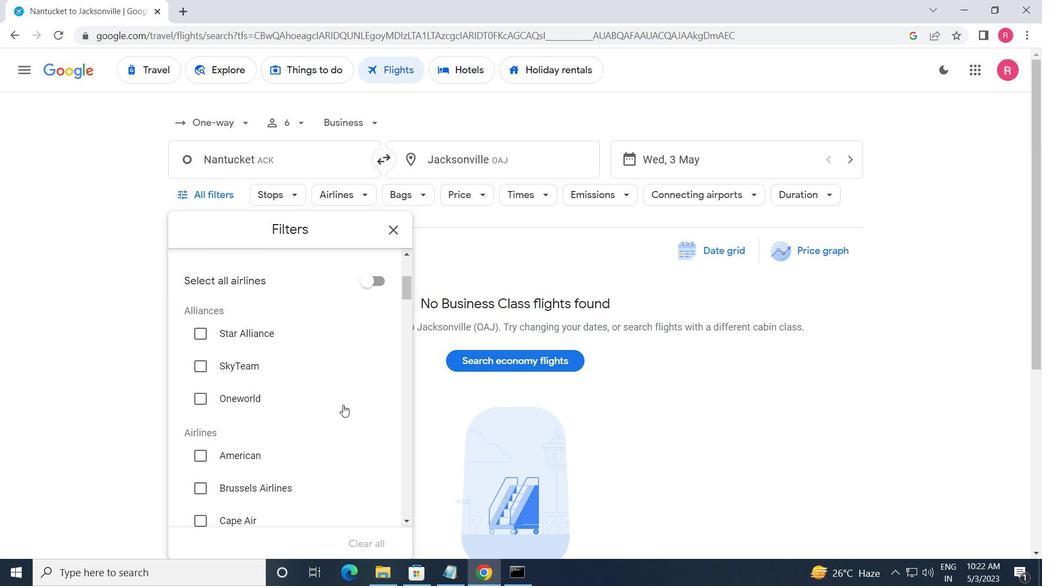 
Action: Mouse moved to (340, 434)
Screenshot: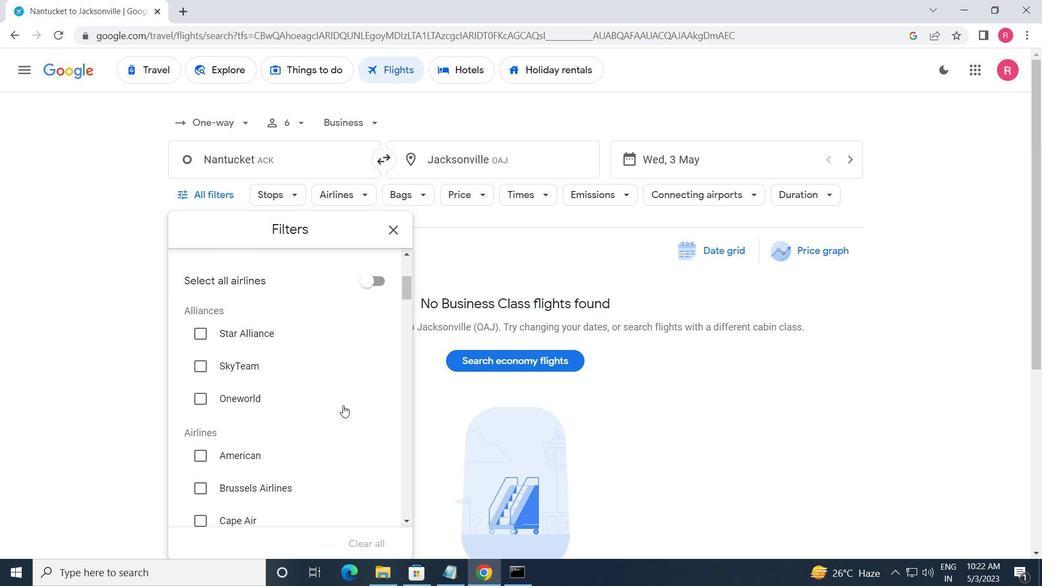
Action: Mouse scrolled (340, 433) with delta (0, 0)
Screenshot: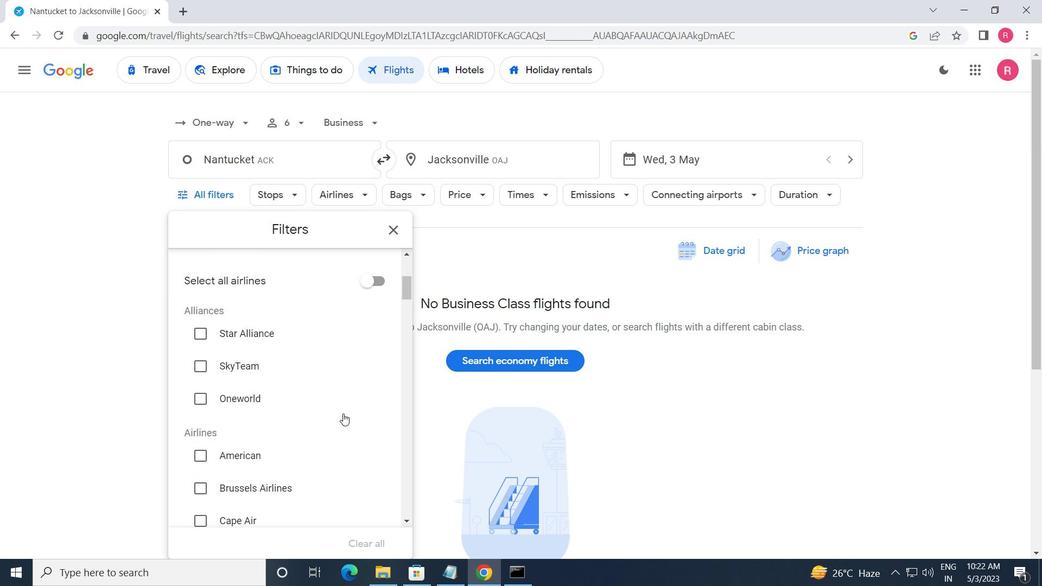 
Action: Mouse moved to (340, 434)
Screenshot: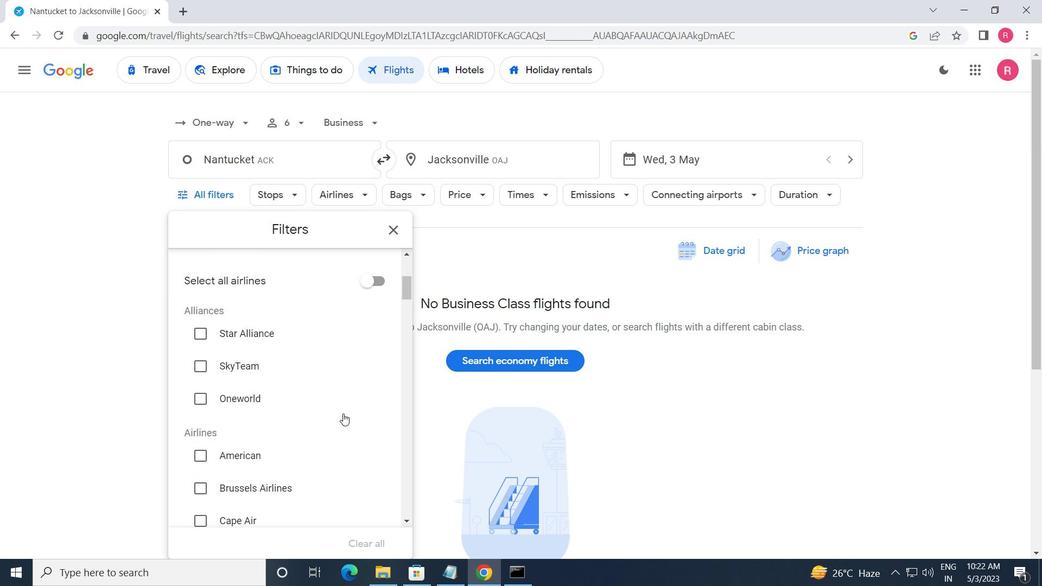 
Action: Mouse scrolled (340, 433) with delta (0, 0)
Screenshot: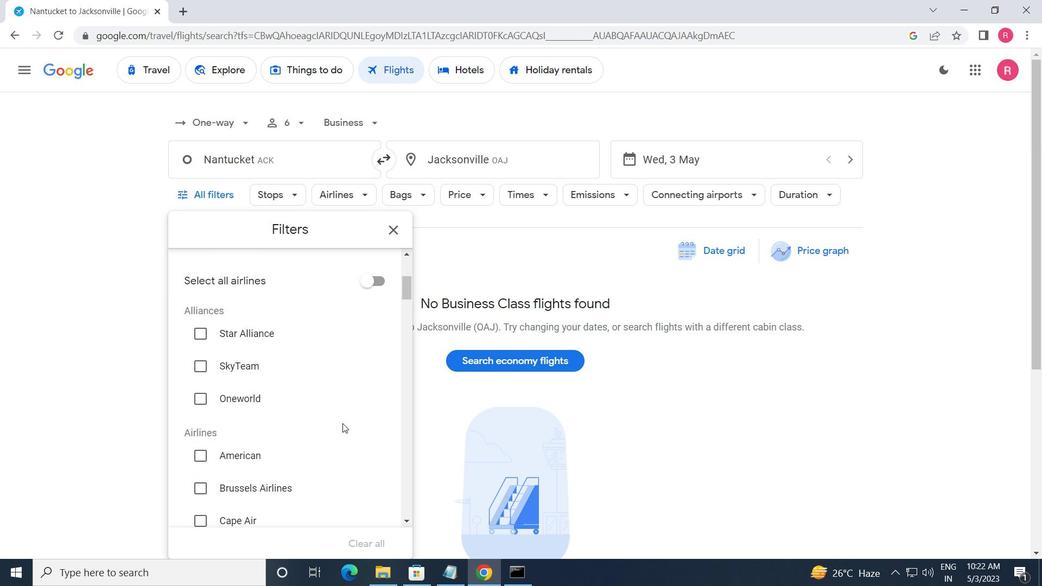 
Action: Mouse scrolled (340, 433) with delta (0, 0)
Screenshot: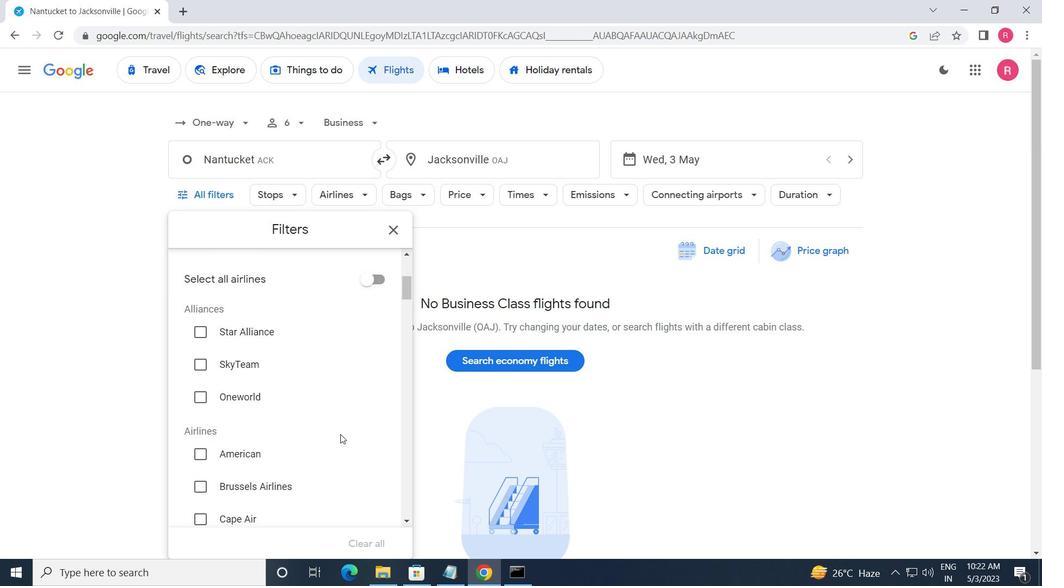 
Action: Mouse scrolled (340, 433) with delta (0, 0)
Screenshot: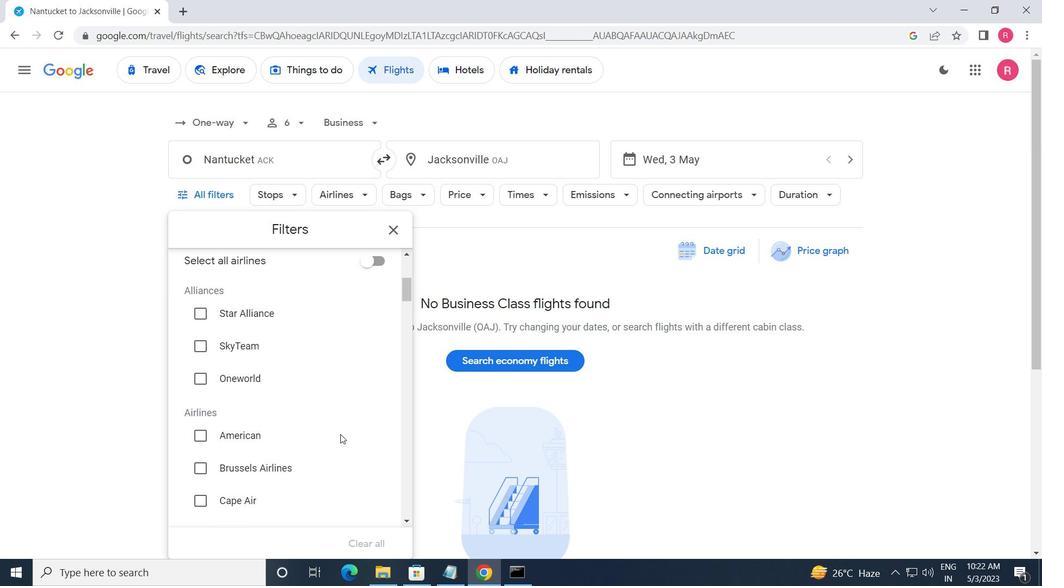 
Action: Mouse moved to (340, 434)
Screenshot: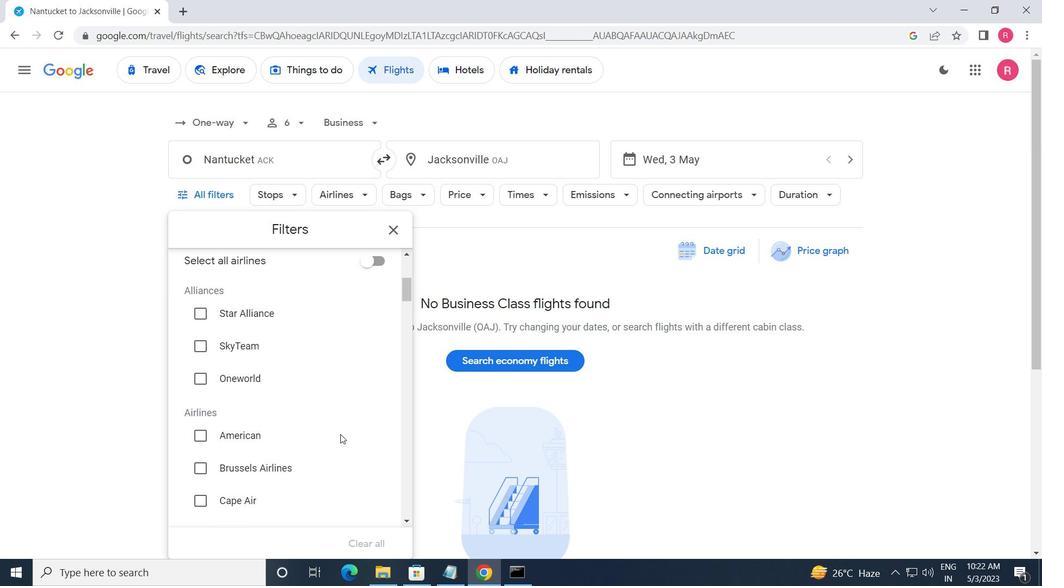 
Action: Mouse scrolled (340, 434) with delta (0, 0)
Screenshot: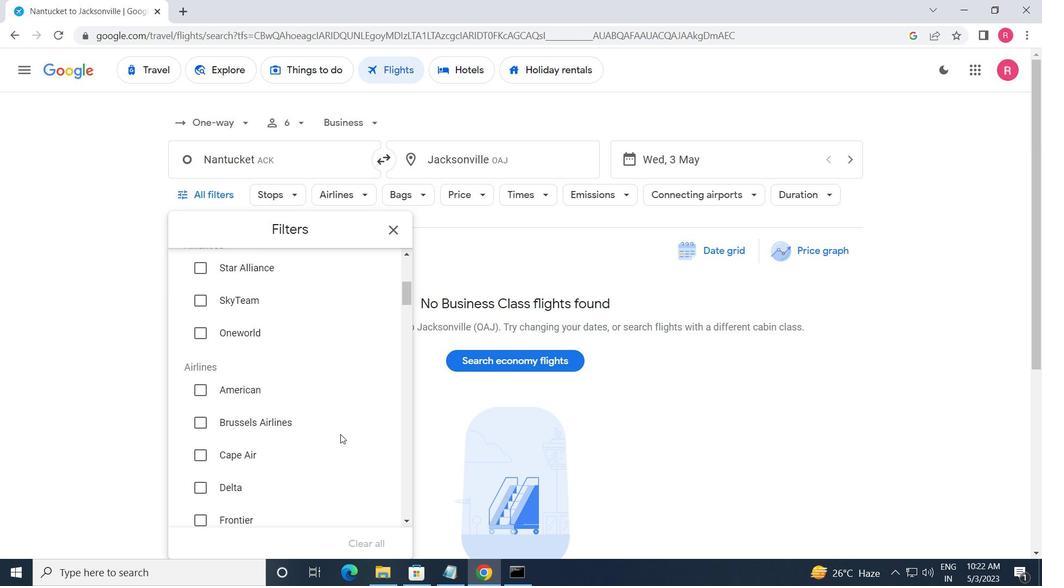 
Action: Mouse moved to (371, 377)
Screenshot: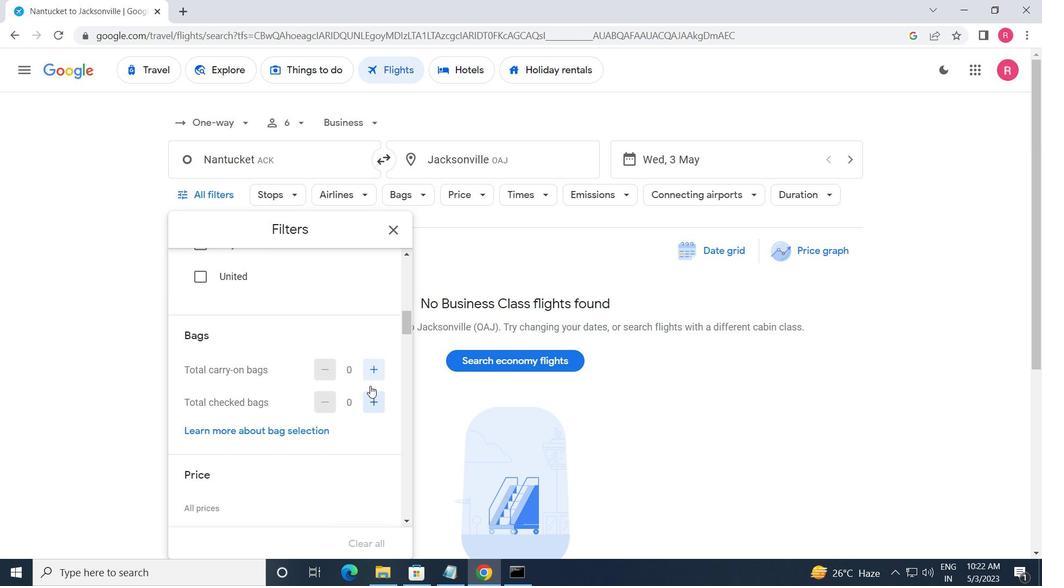 
Action: Mouse pressed left at (371, 377)
Screenshot: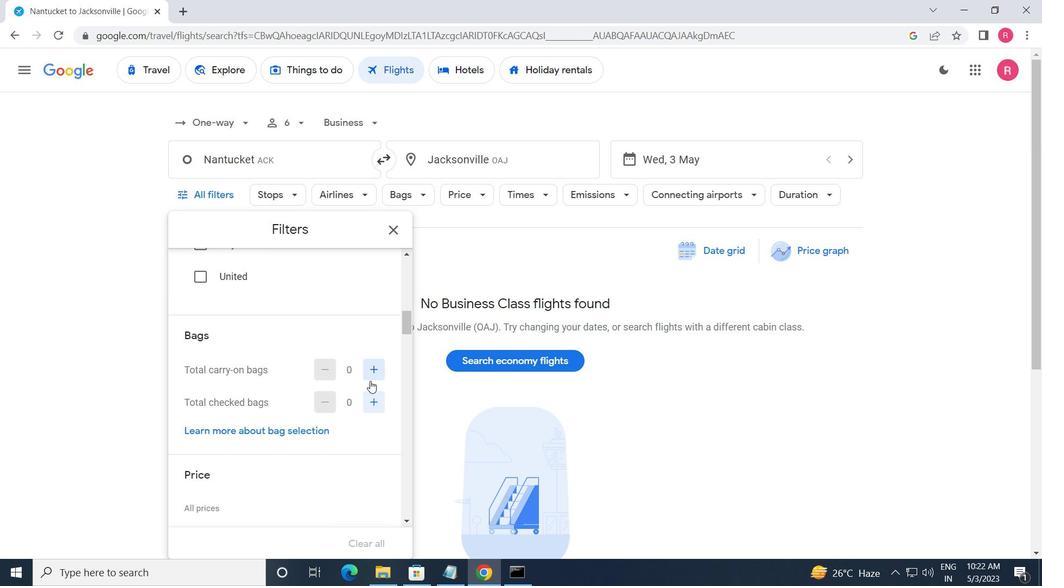 
Action: Mouse moved to (372, 410)
Screenshot: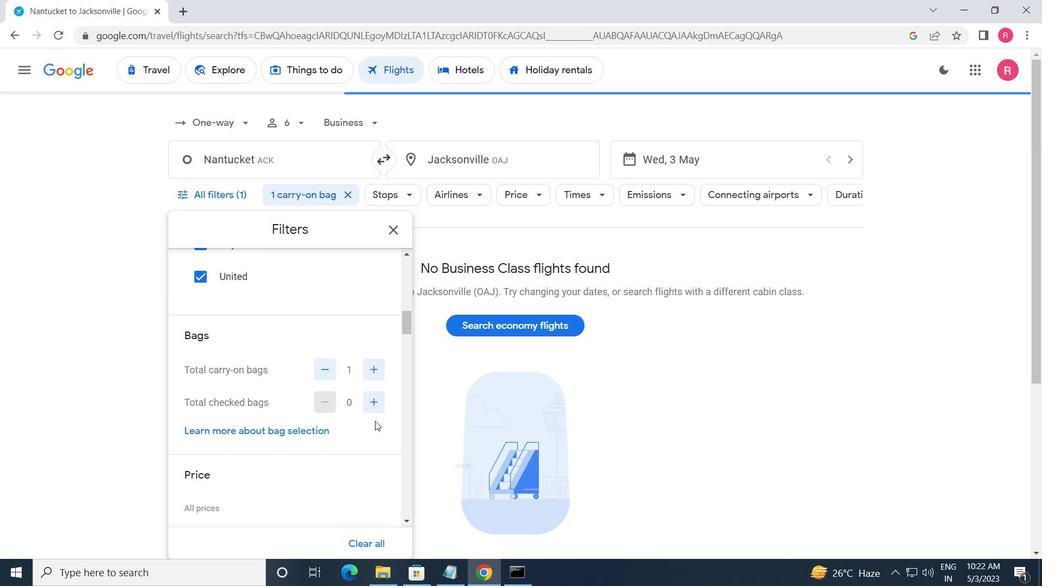 
Action: Mouse pressed left at (372, 410)
Screenshot: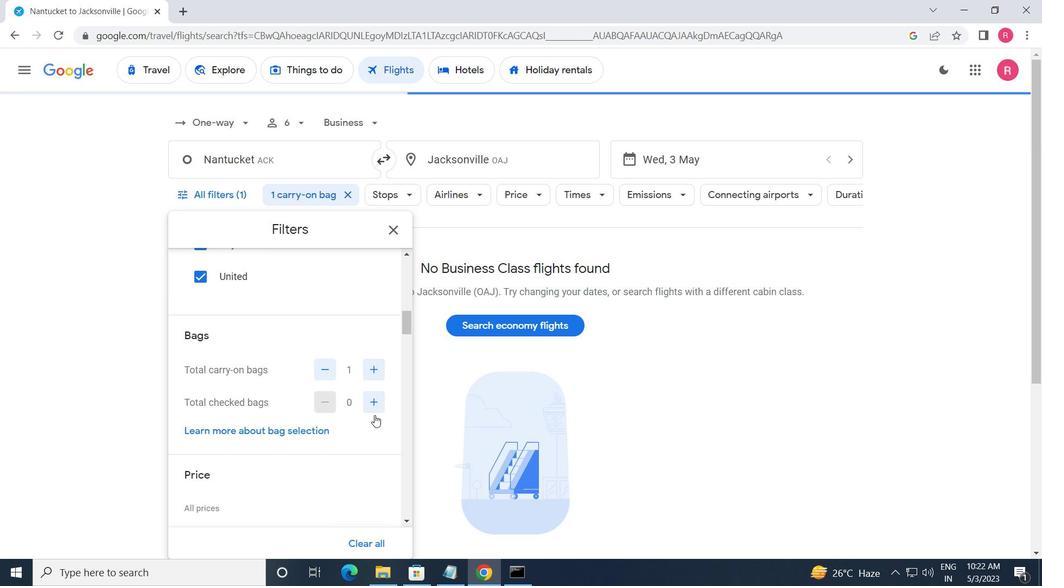 
Action: Mouse pressed left at (372, 410)
Screenshot: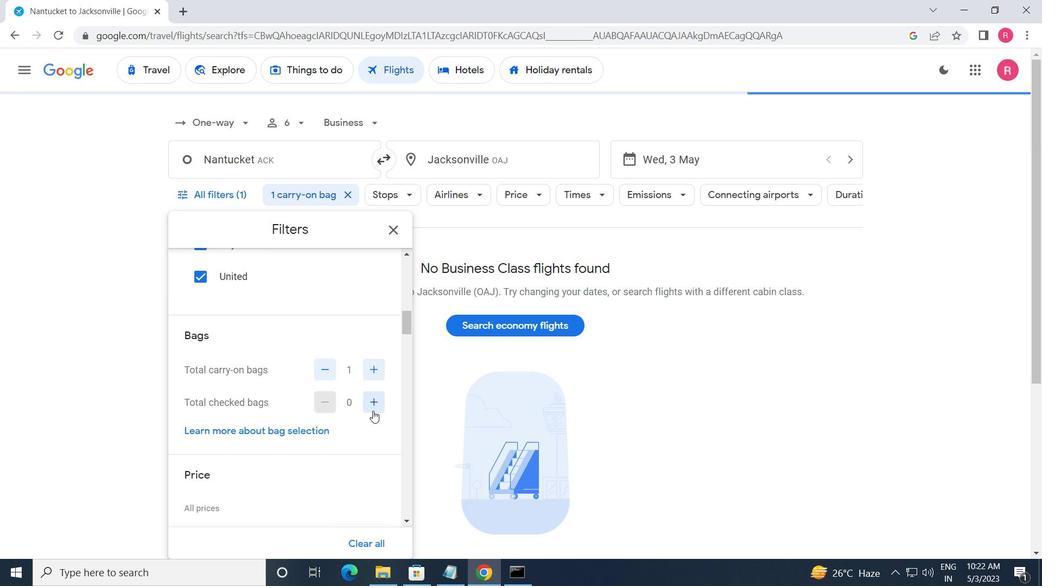
Action: Mouse pressed left at (372, 410)
Screenshot: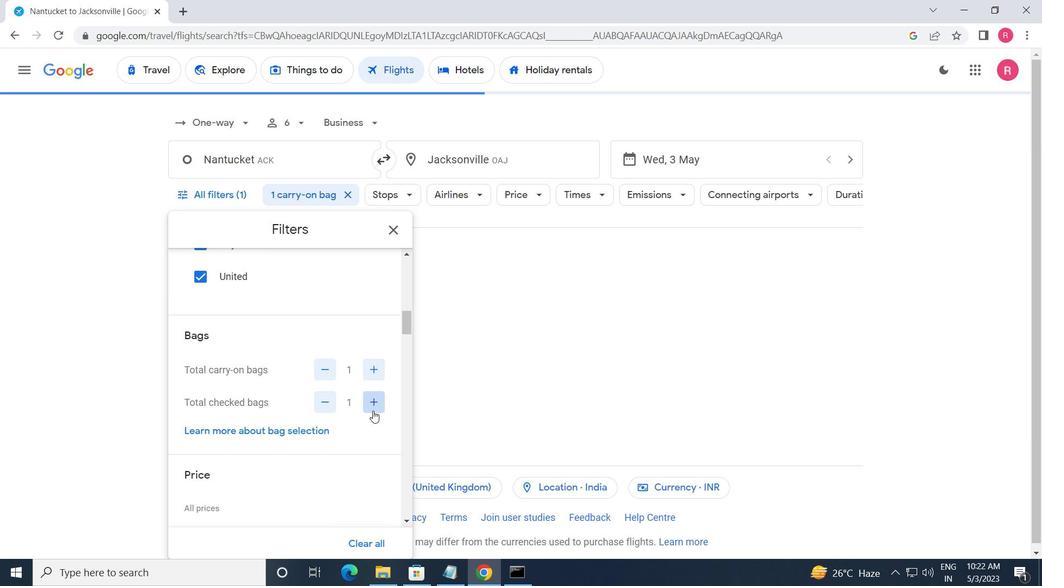 
Action: Mouse moved to (366, 425)
Screenshot: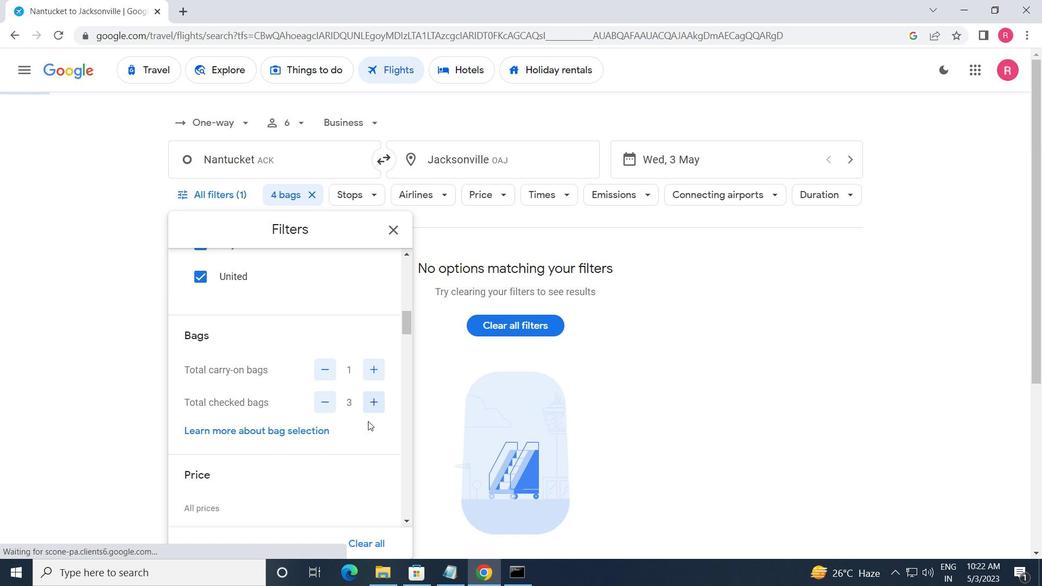 
Action: Mouse scrolled (366, 424) with delta (0, 0)
Screenshot: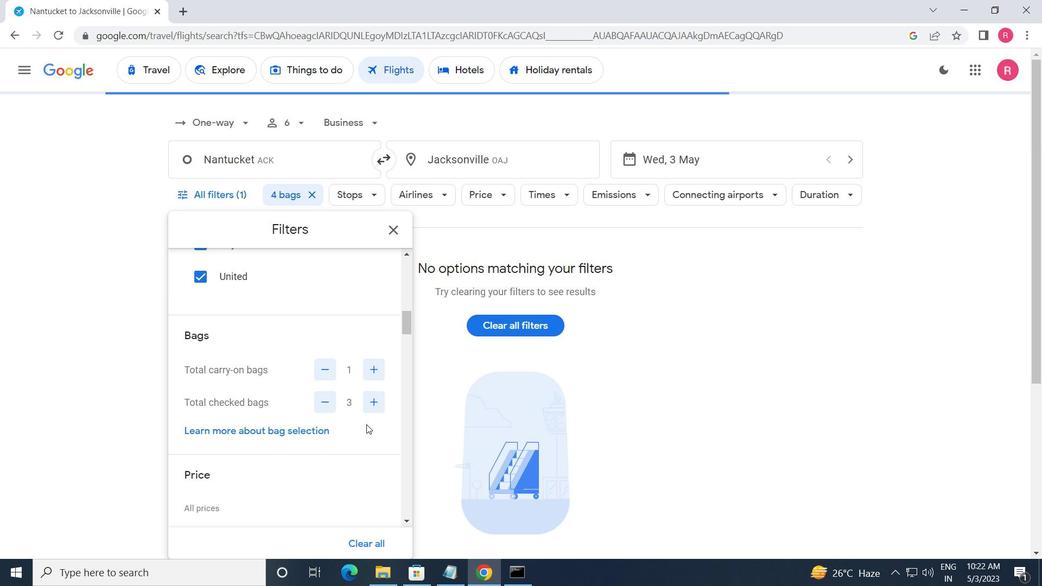 
Action: Mouse scrolled (366, 424) with delta (0, 0)
Screenshot: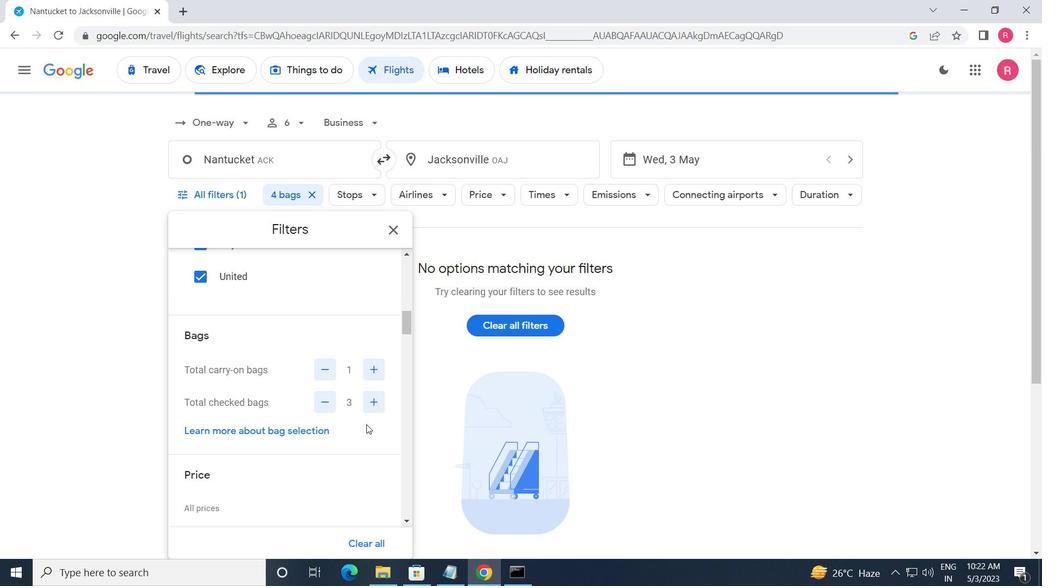 
Action: Mouse moved to (366, 425)
Screenshot: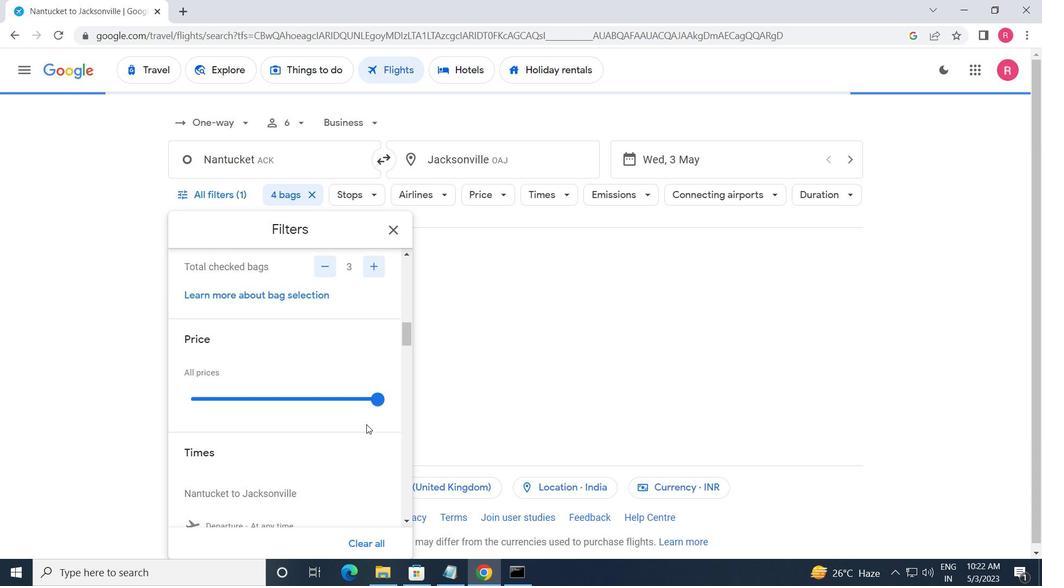 
Action: Mouse scrolled (366, 425) with delta (0, 0)
Screenshot: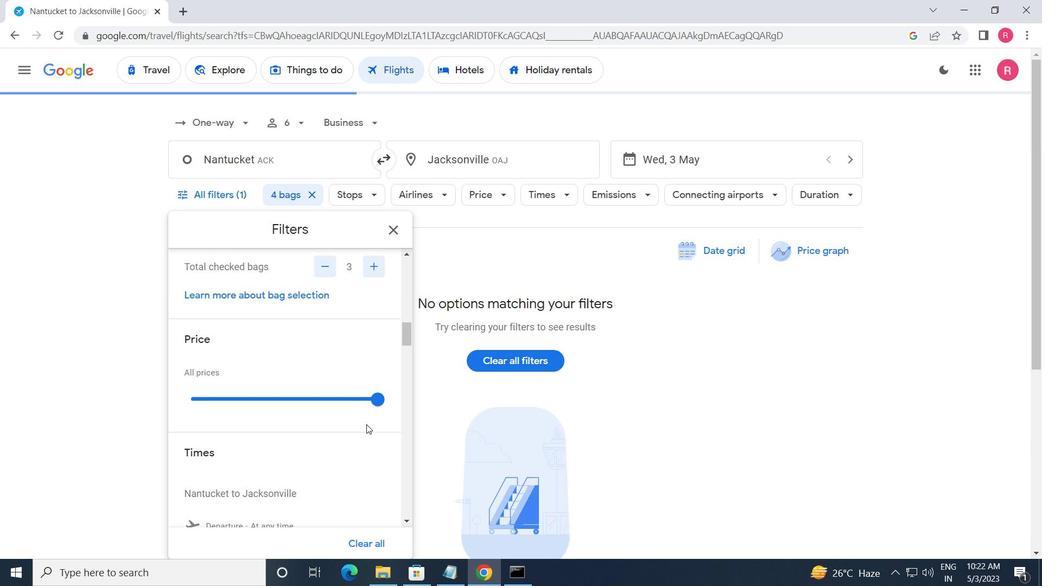 
Action: Mouse scrolled (366, 425) with delta (0, 0)
Screenshot: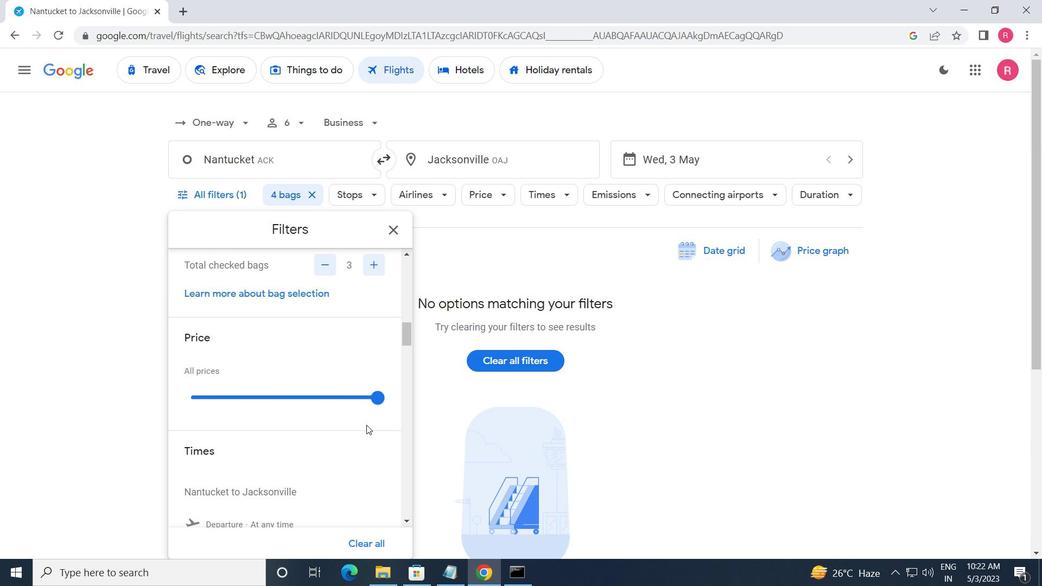 
Action: Mouse moved to (193, 419)
Screenshot: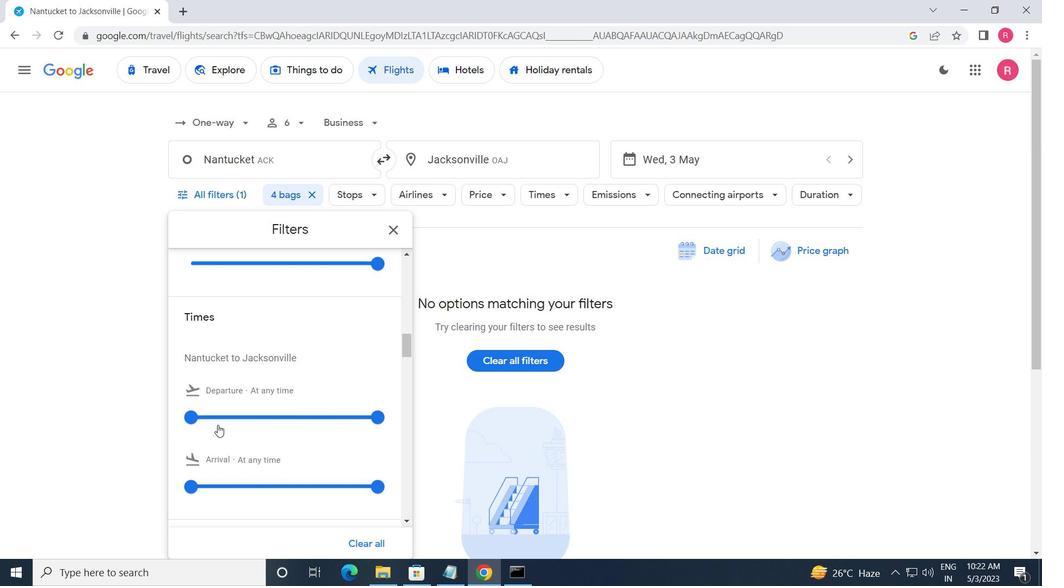 
Action: Mouse pressed left at (193, 419)
Screenshot: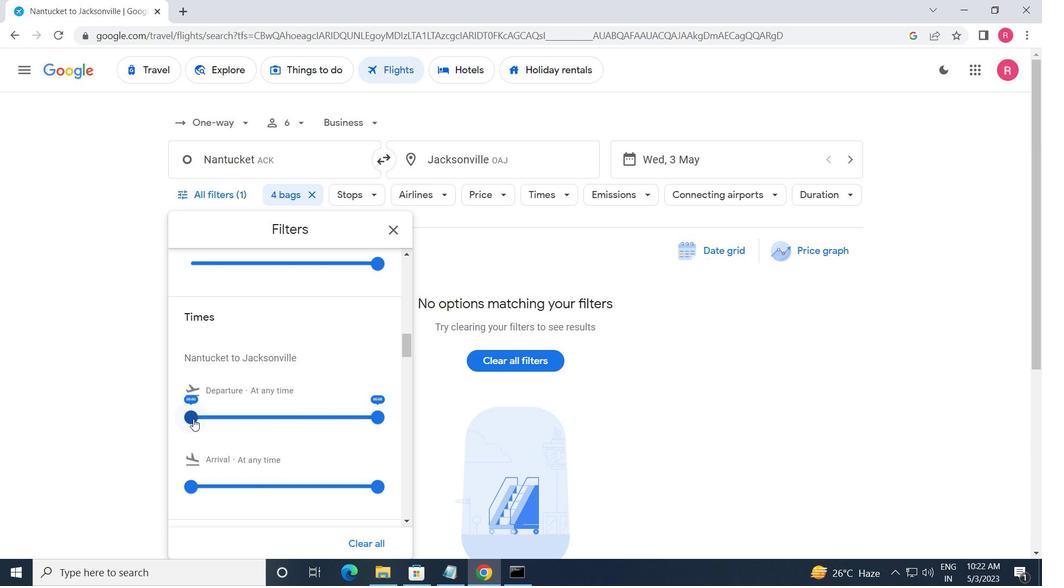 
Action: Mouse moved to (372, 416)
Screenshot: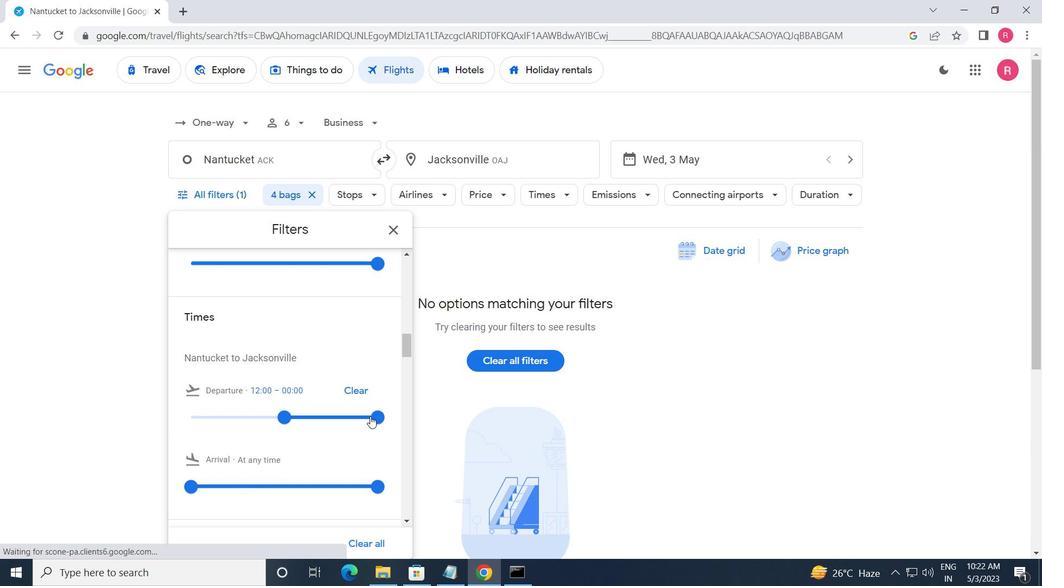 
Action: Mouse pressed left at (372, 416)
Screenshot: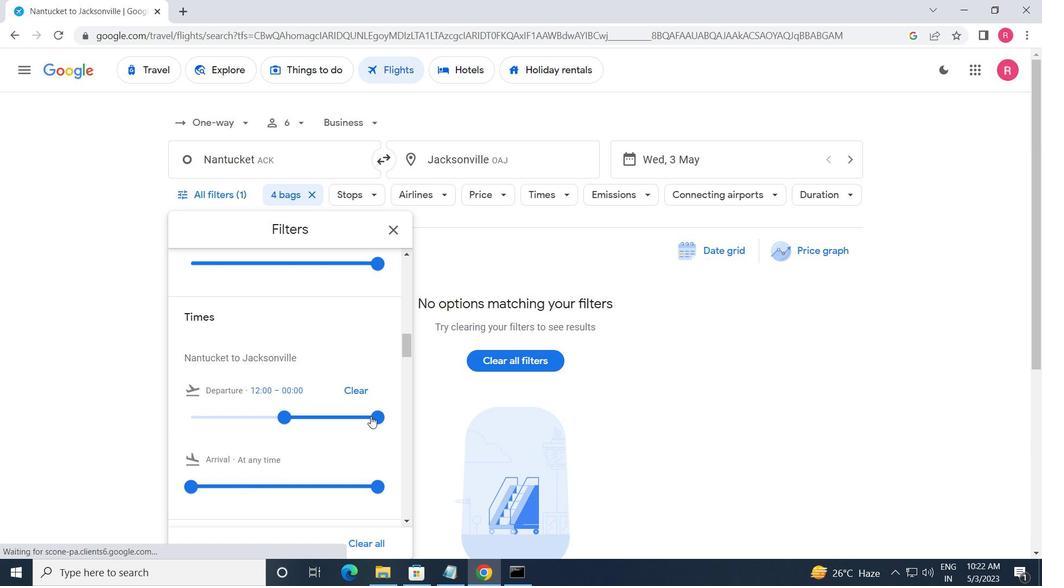 
Action: Mouse moved to (390, 239)
Screenshot: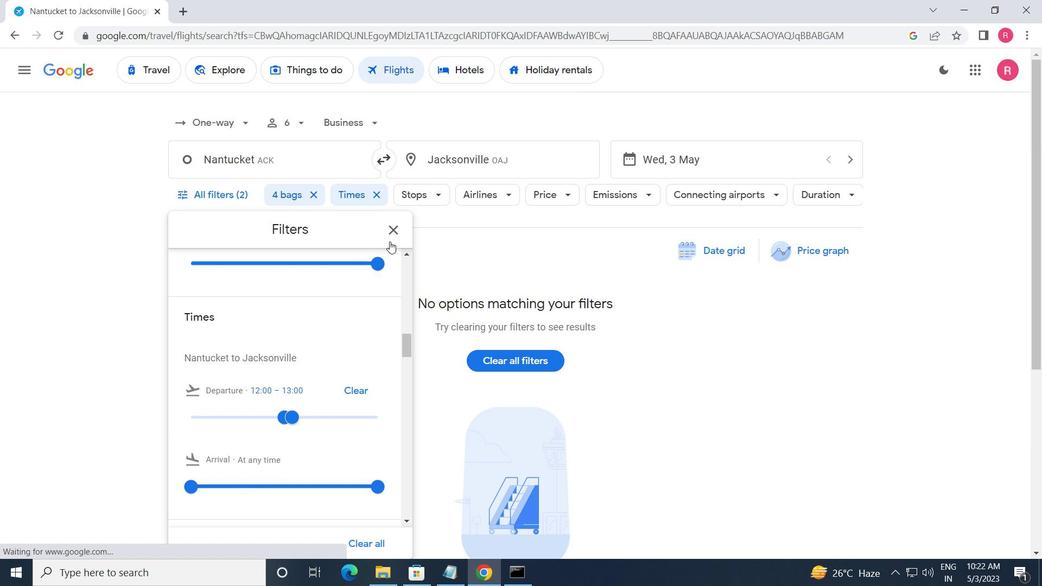 
Action: Mouse pressed left at (390, 239)
Screenshot: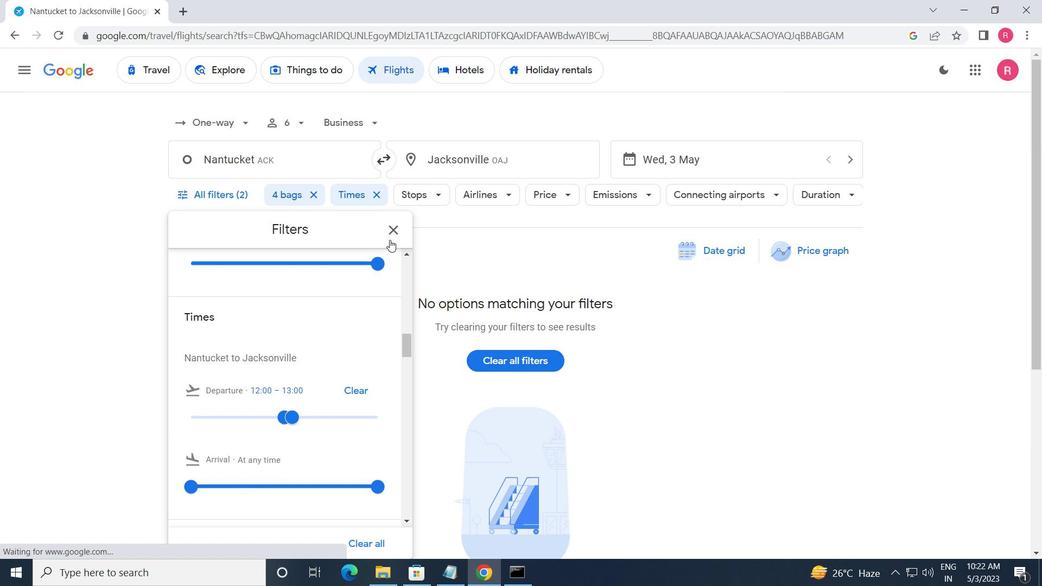 
Action: Mouse moved to (356, 297)
Screenshot: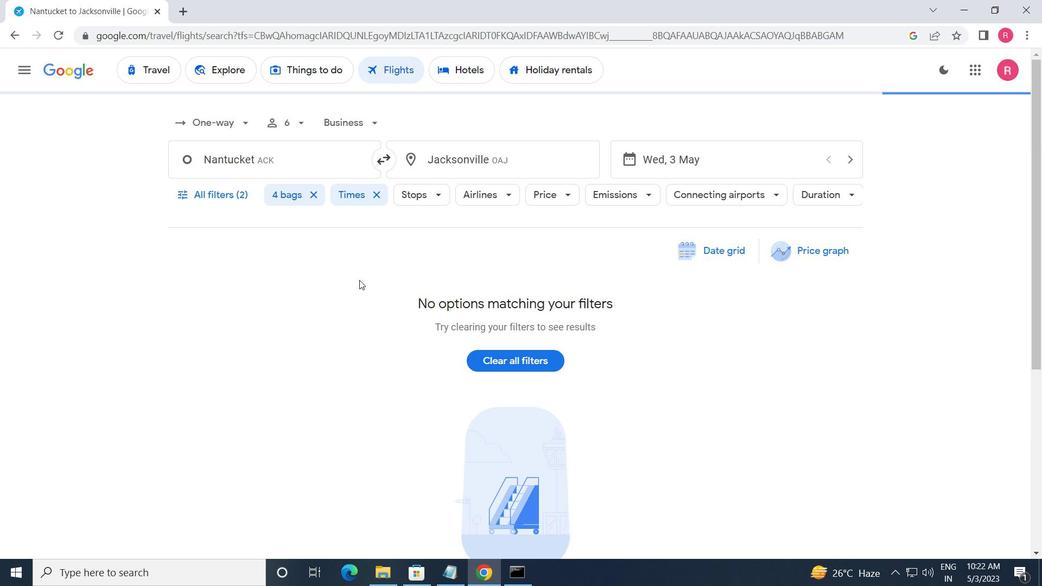 
